 Task: For heading Arial Rounded MT Bold with Underline.  font size for heading26,  'Change the font style of data to'Browallia New.  and font size to 18,  Change the alignment of both headline & data to Align middle & Align Text left.  In the sheet   Navigate Sales review book
Action: Mouse moved to (105, 159)
Screenshot: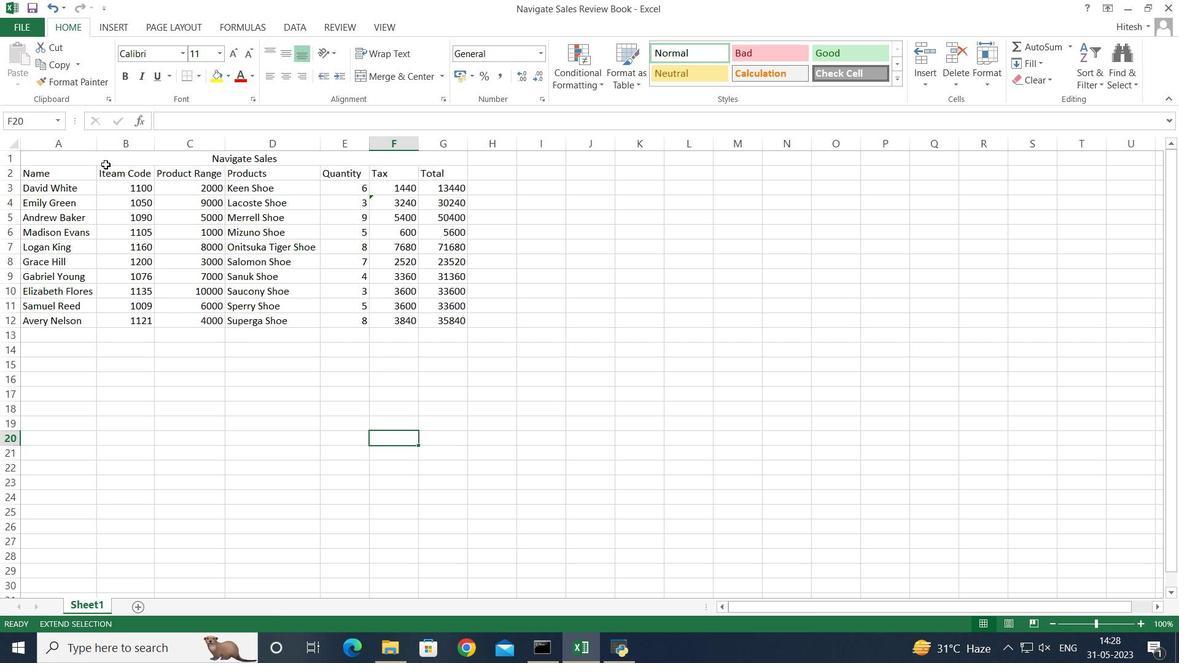 
Action: Mouse pressed left at (105, 159)
Screenshot: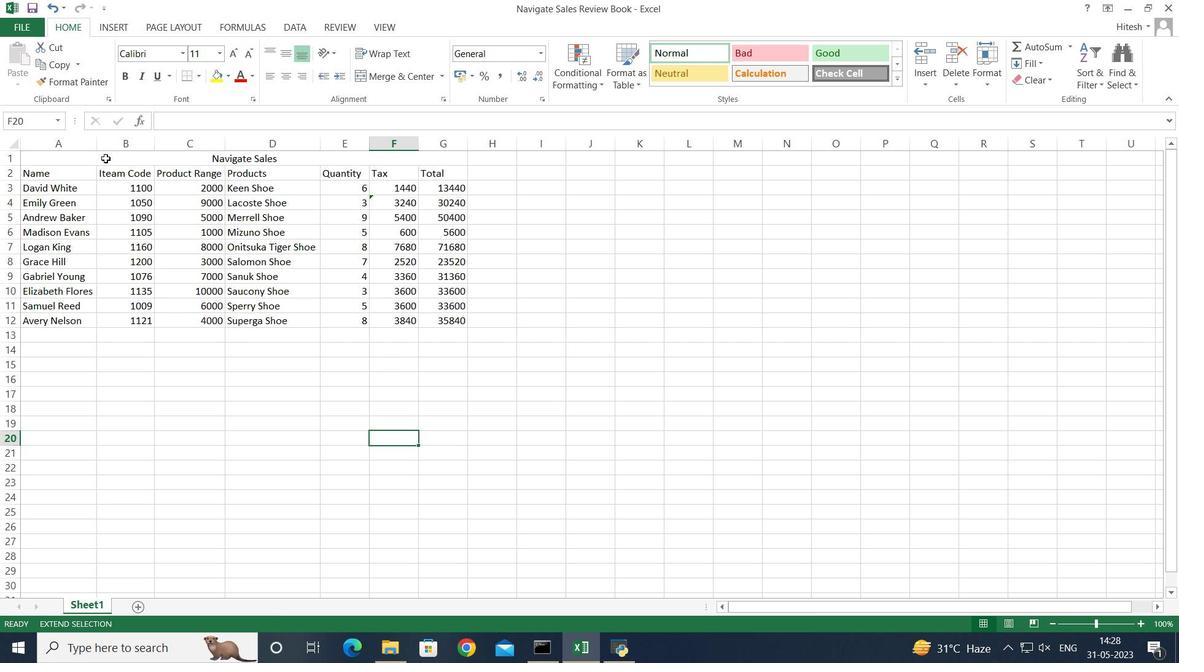 
Action: Mouse moved to (386, 441)
Screenshot: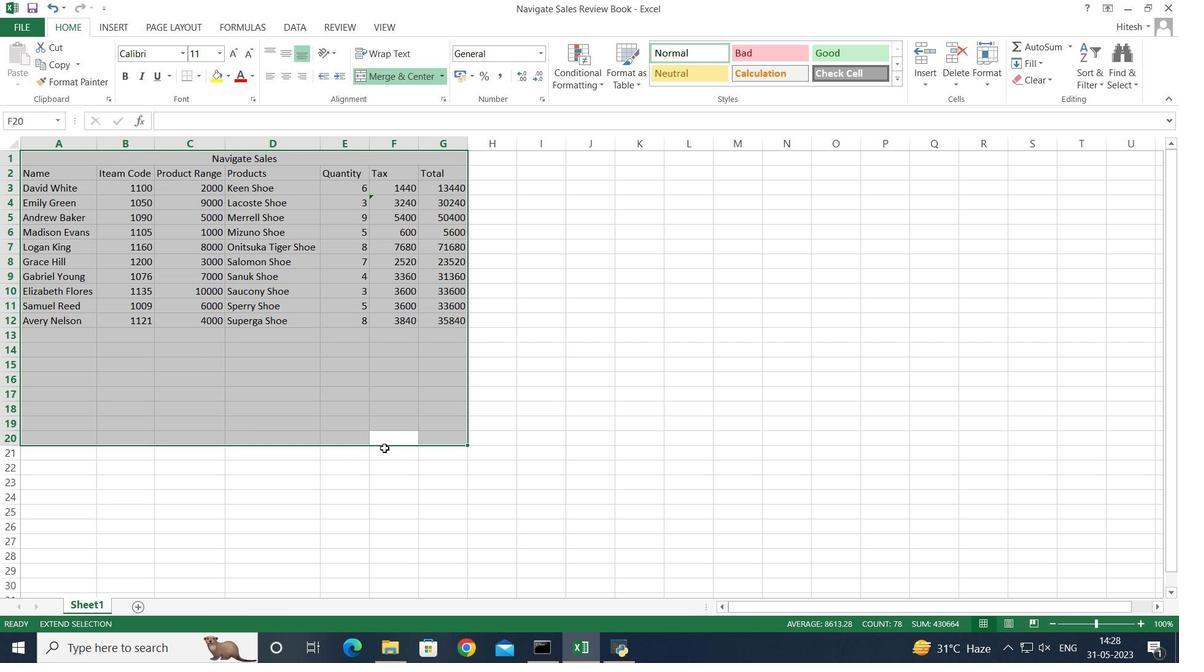 
Action: Mouse pressed left at (386, 441)
Screenshot: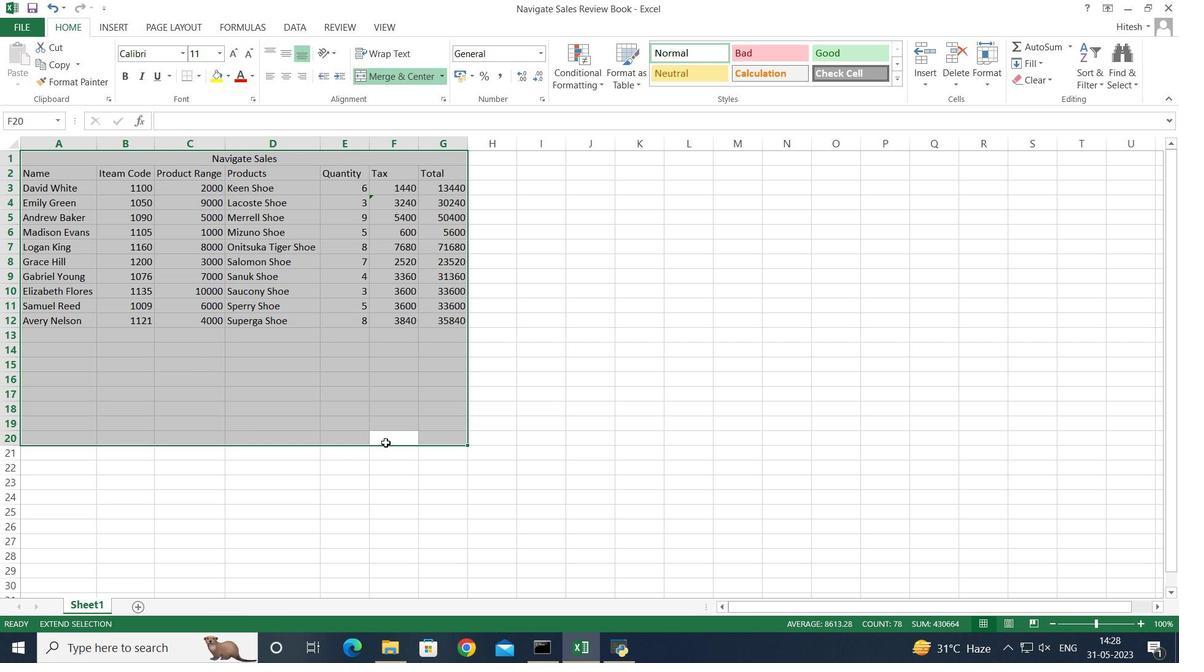 
Action: Mouse pressed left at (386, 441)
Screenshot: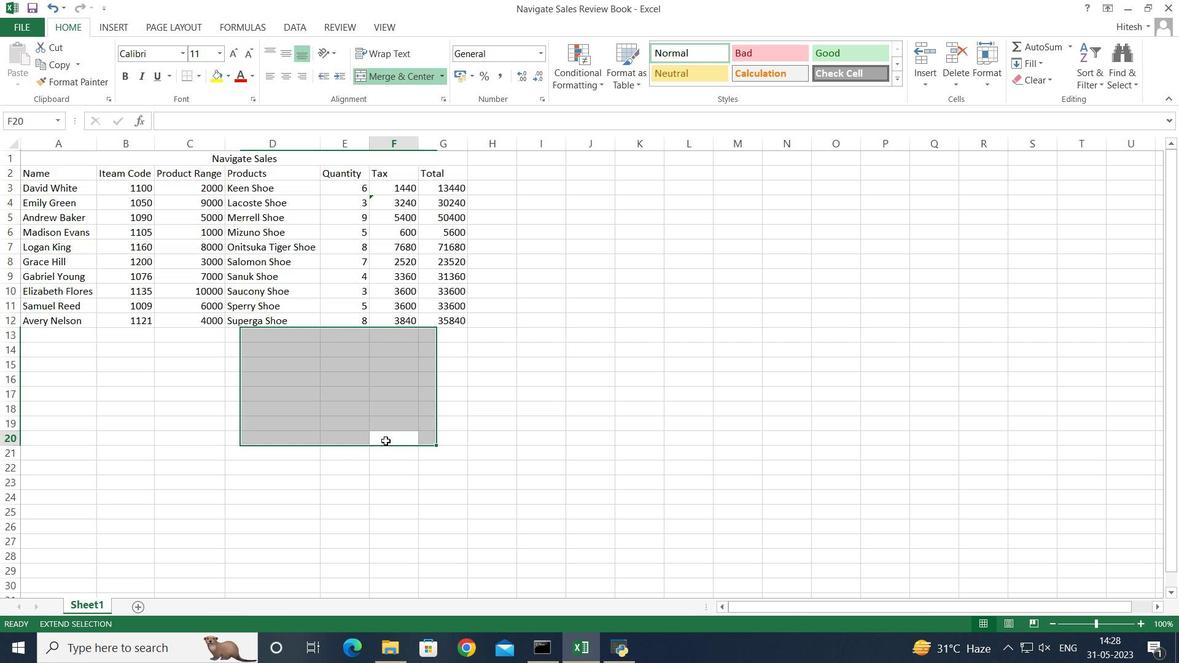
Action: Mouse moved to (386, 441)
Screenshot: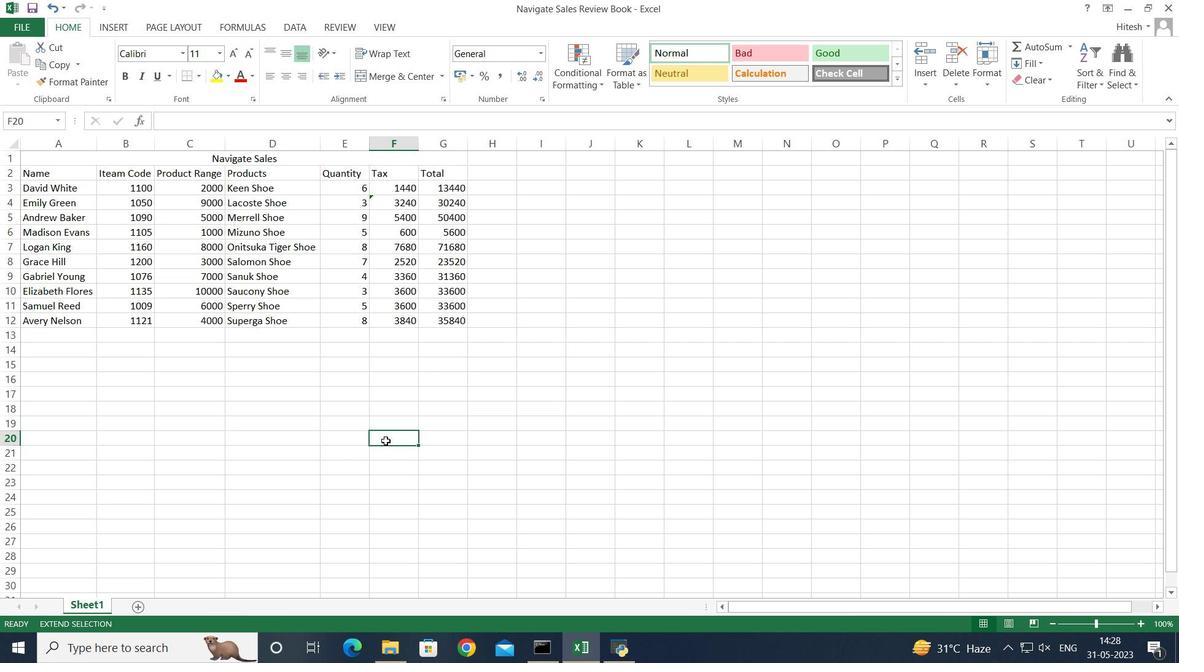
Action: Key pressed g
Screenshot: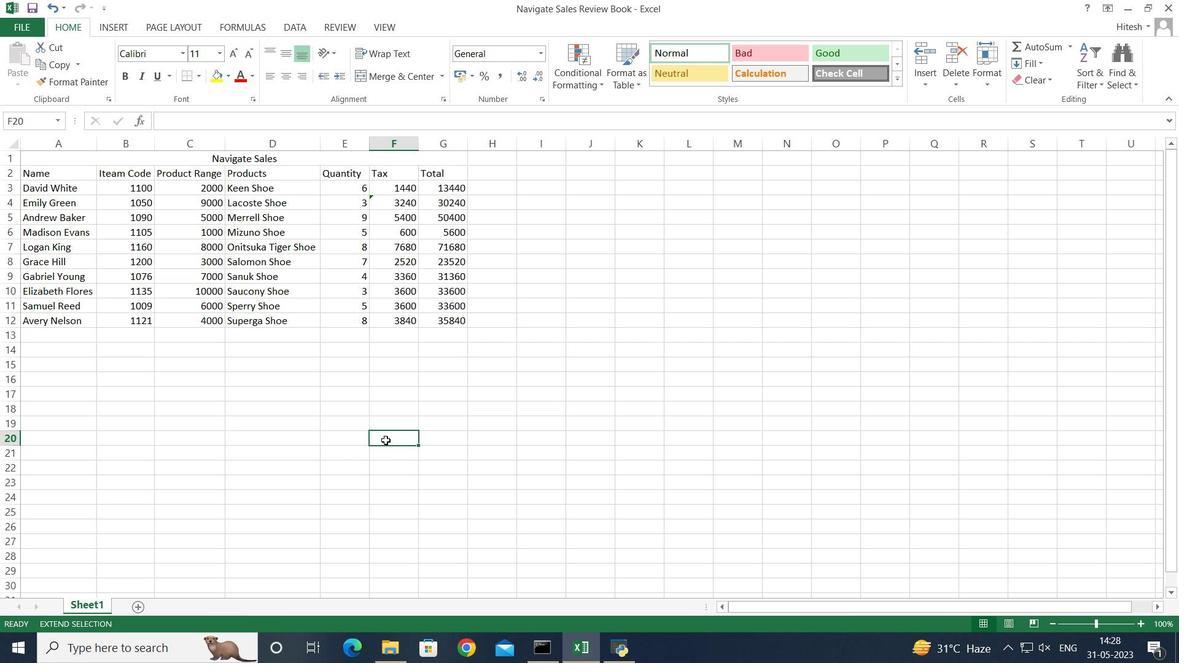 
Action: Mouse moved to (384, 441)
Screenshot: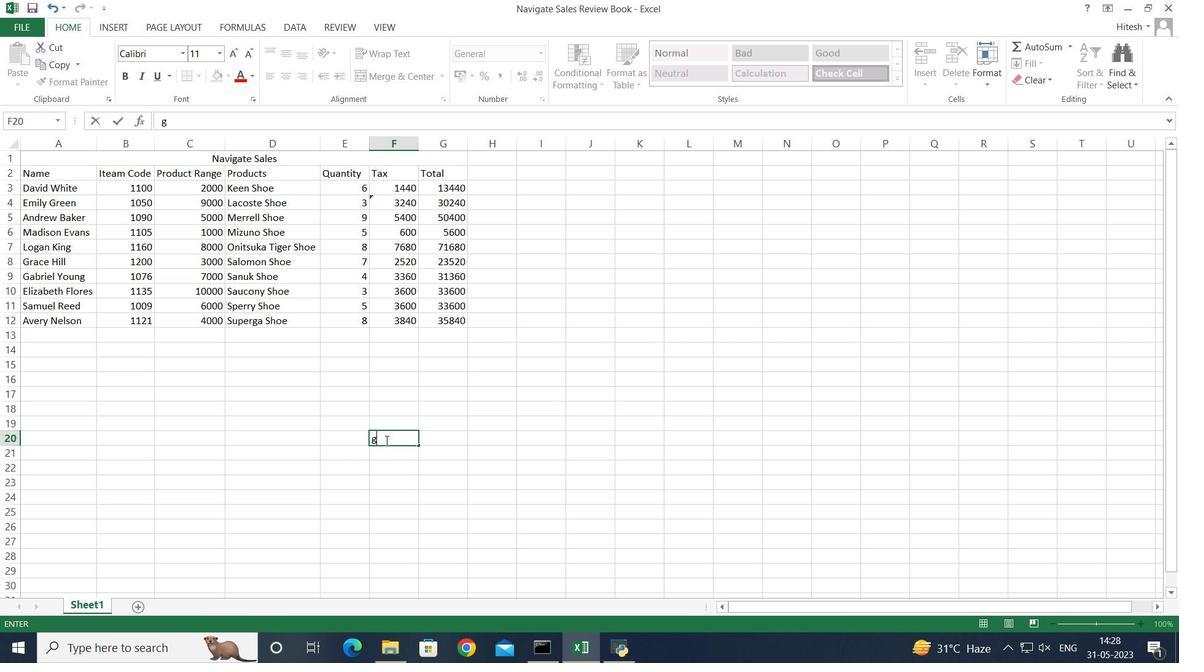 
Action: Key pressed <Key.backspace>
Screenshot: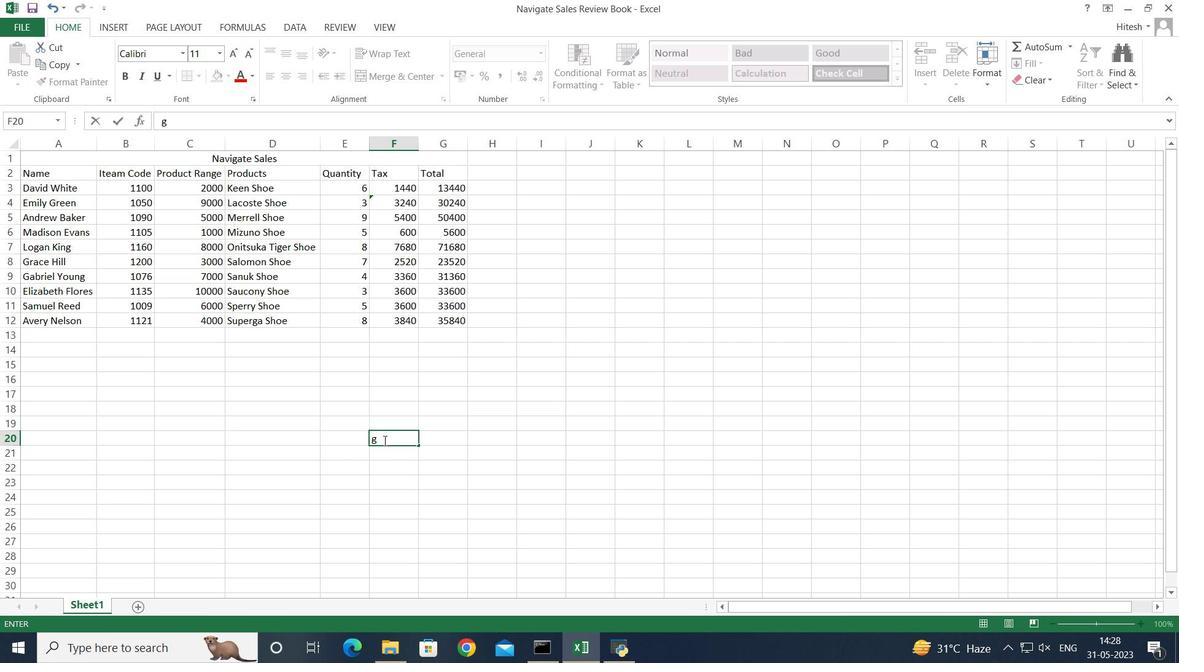 
Action: Mouse moved to (84, 159)
Screenshot: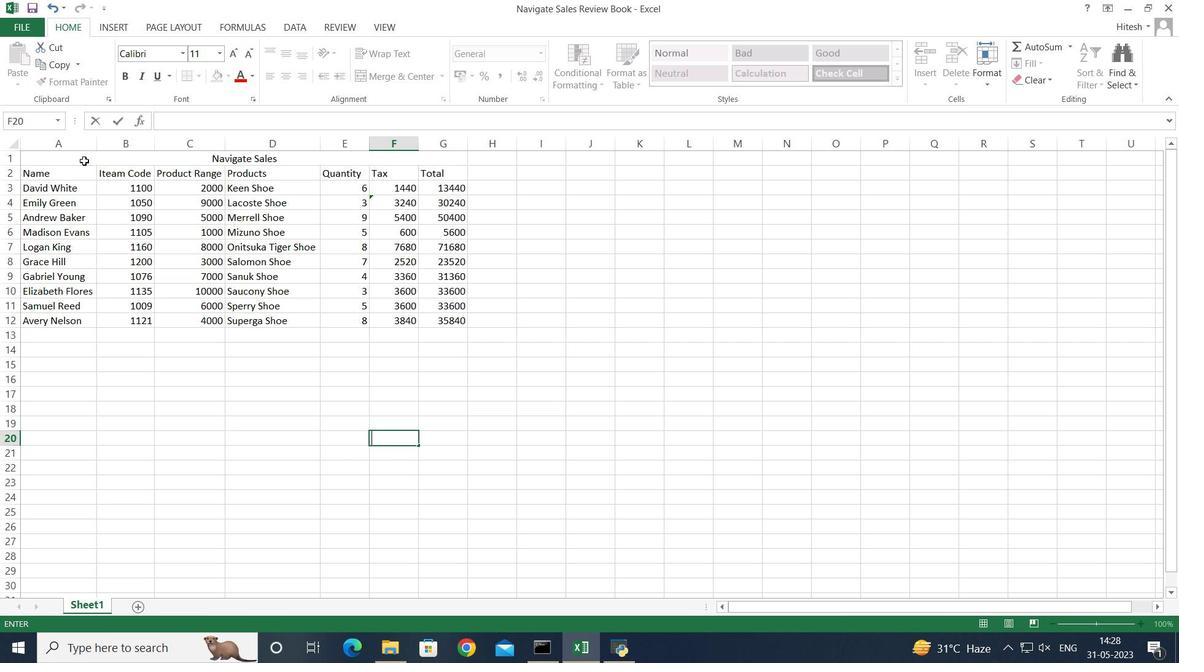 
Action: Mouse pressed left at (84, 159)
Screenshot: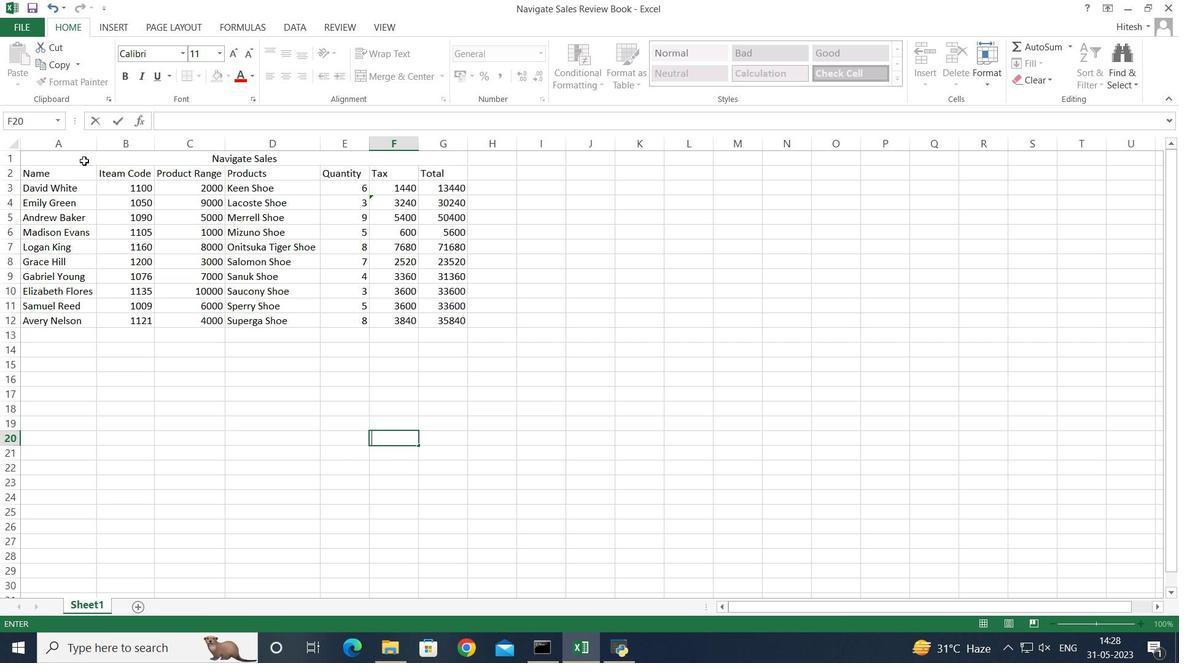 
Action: Mouse moved to (183, 53)
Screenshot: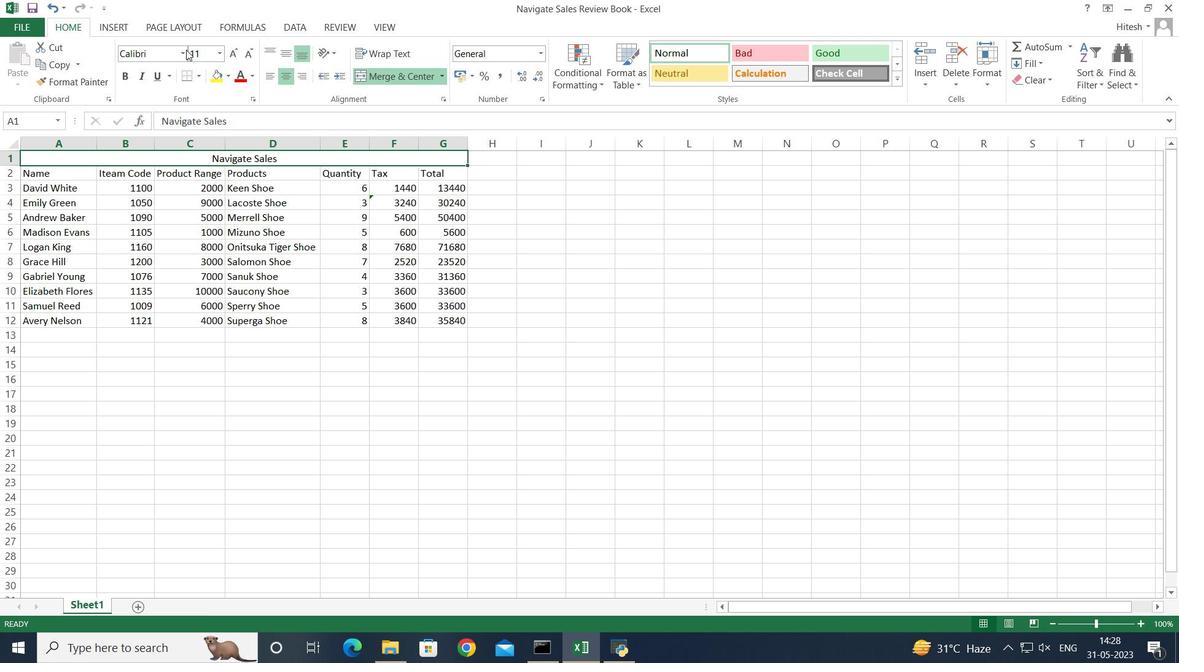 
Action: Mouse pressed left at (183, 53)
Screenshot: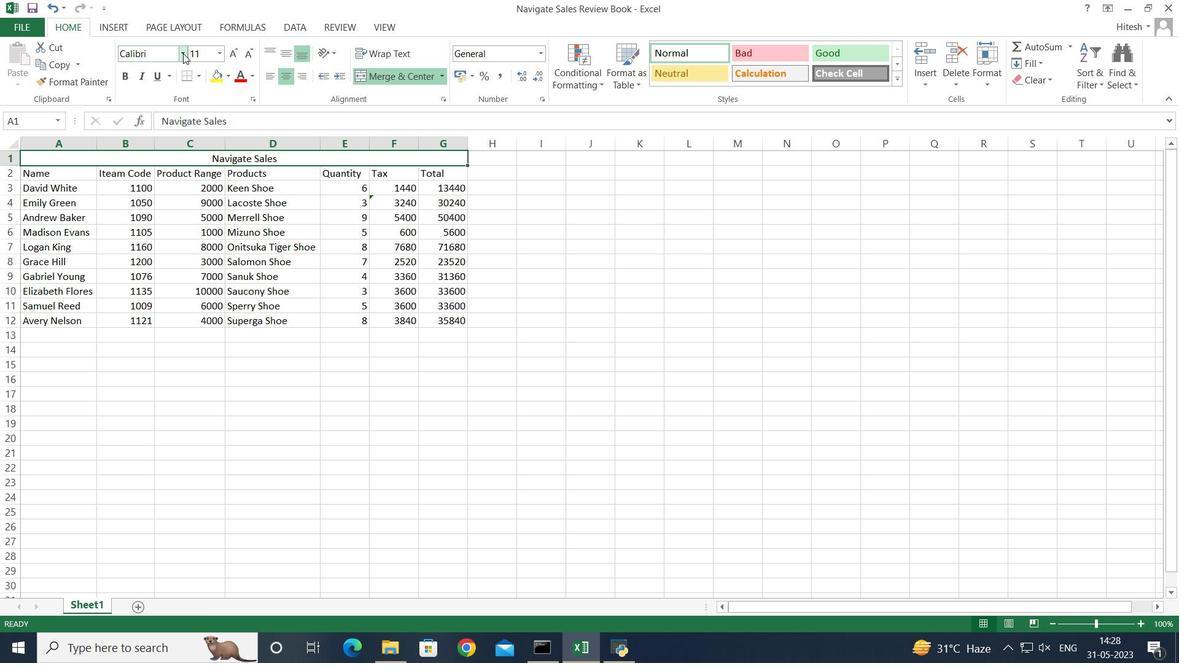 
Action: Mouse moved to (226, 228)
Screenshot: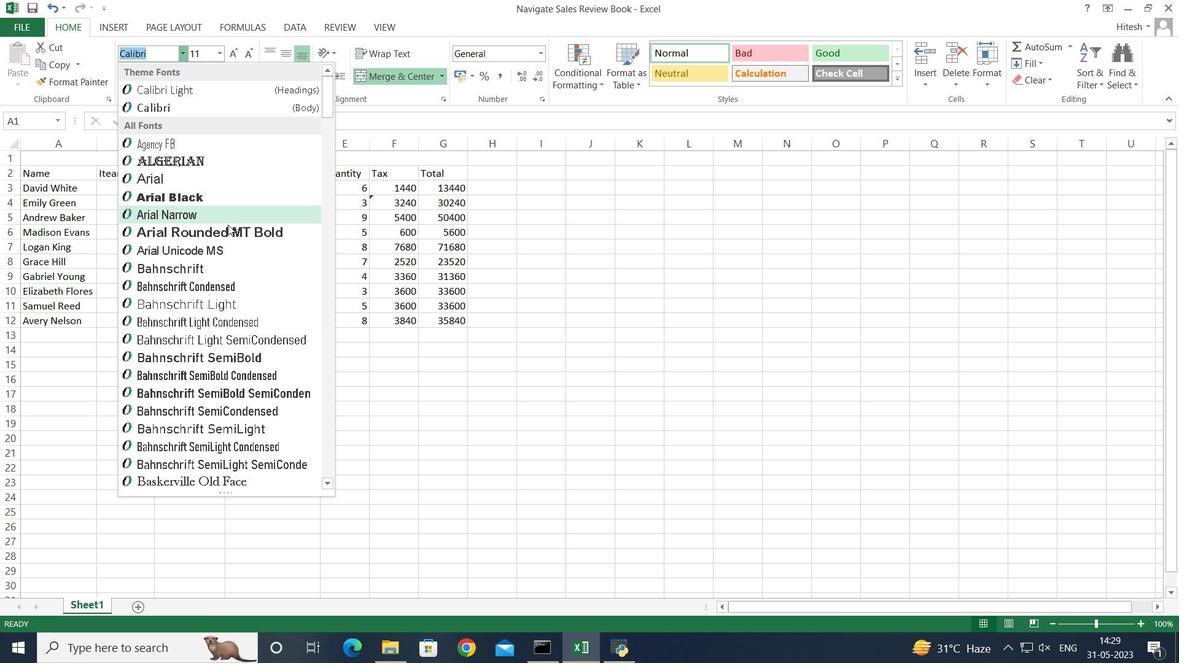 
Action: Mouse pressed left at (226, 228)
Screenshot: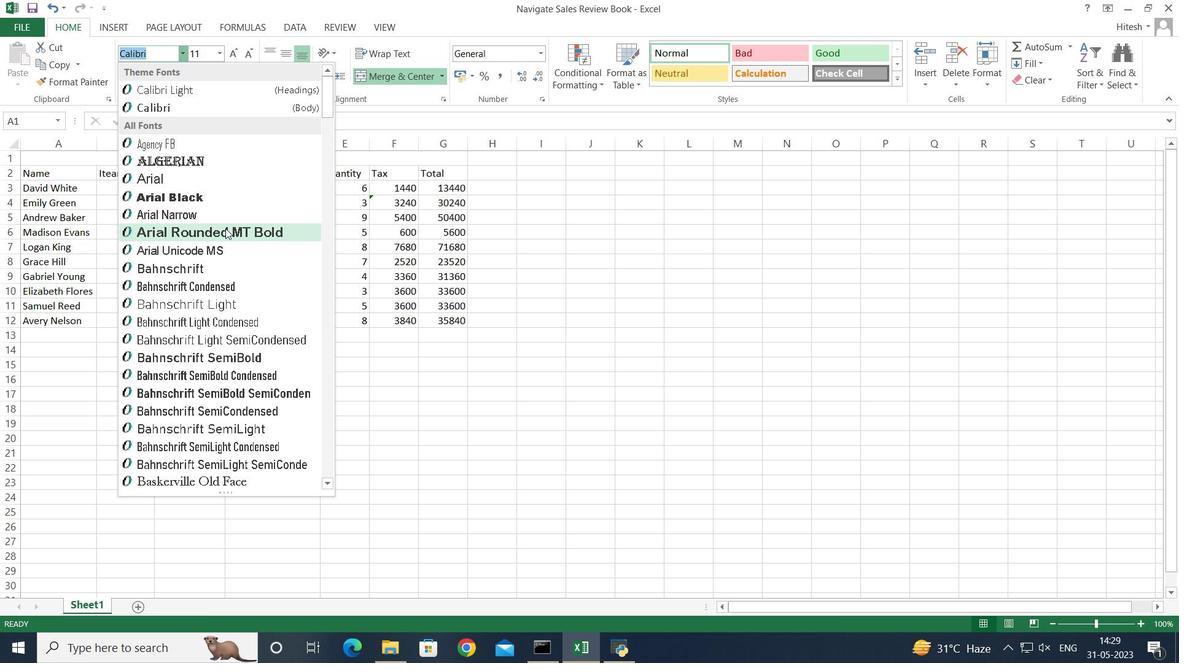 
Action: Mouse moved to (154, 76)
Screenshot: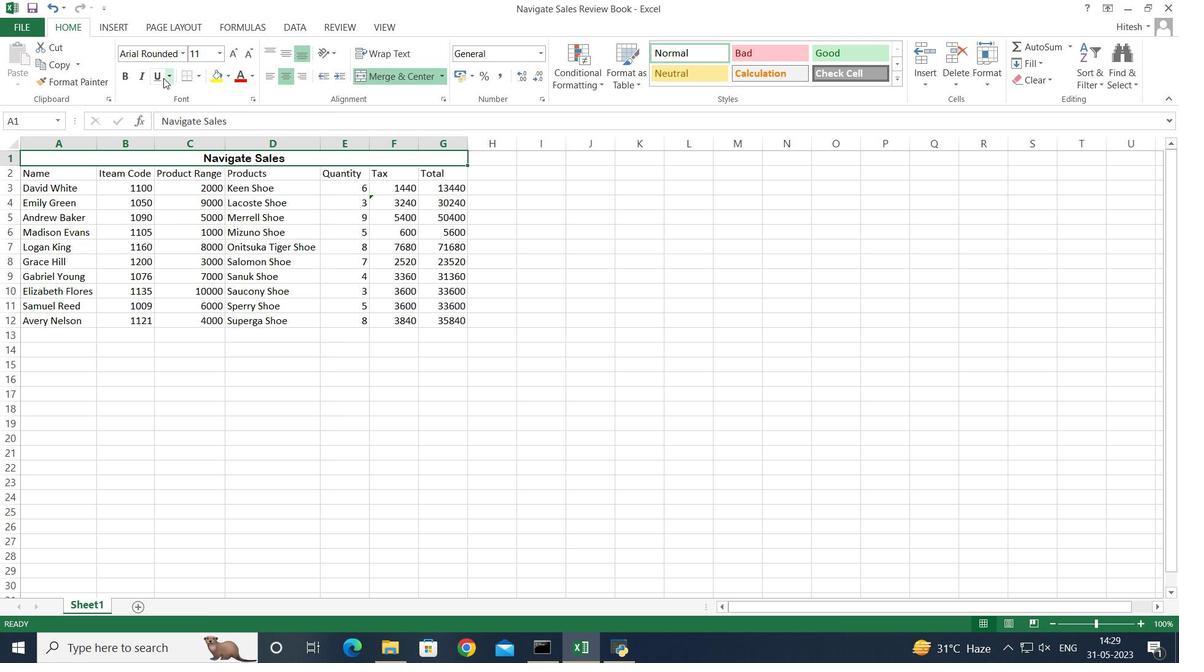 
Action: Mouse pressed left at (154, 76)
Screenshot: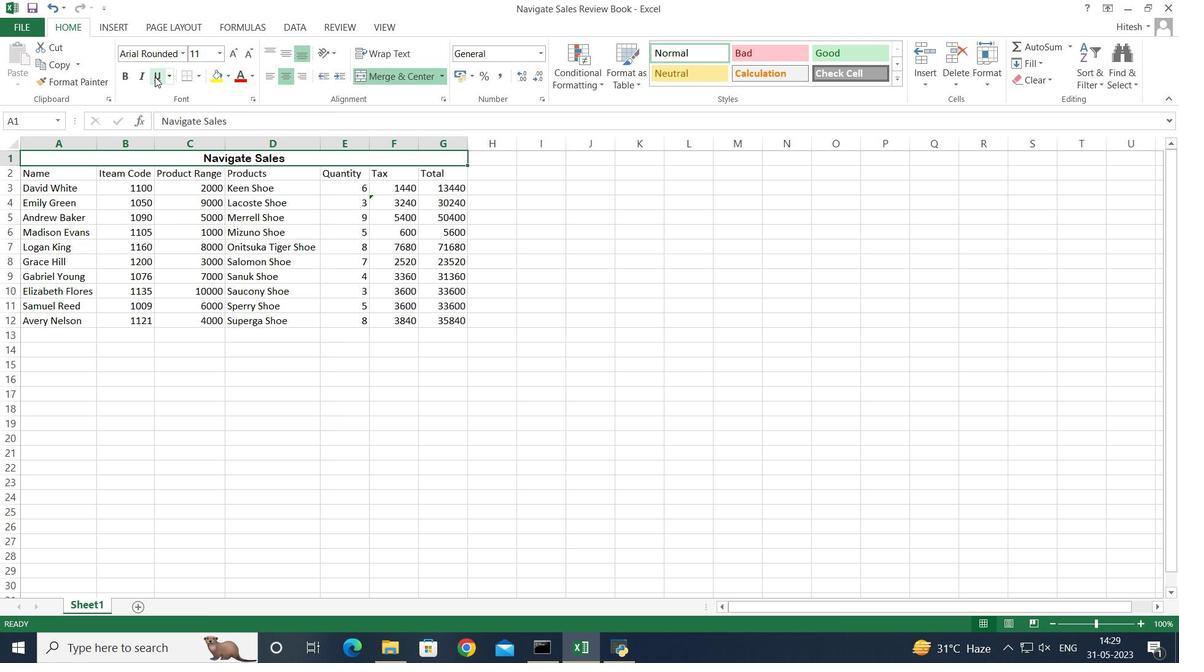 
Action: Mouse moved to (220, 53)
Screenshot: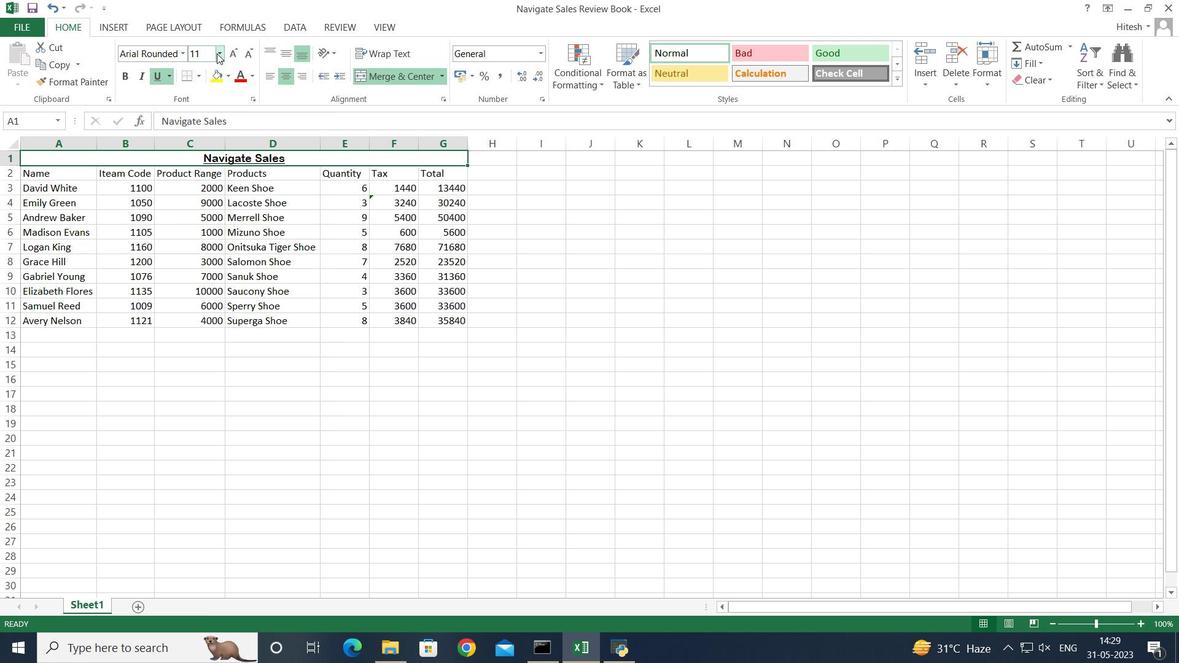 
Action: Mouse pressed left at (220, 53)
Screenshot: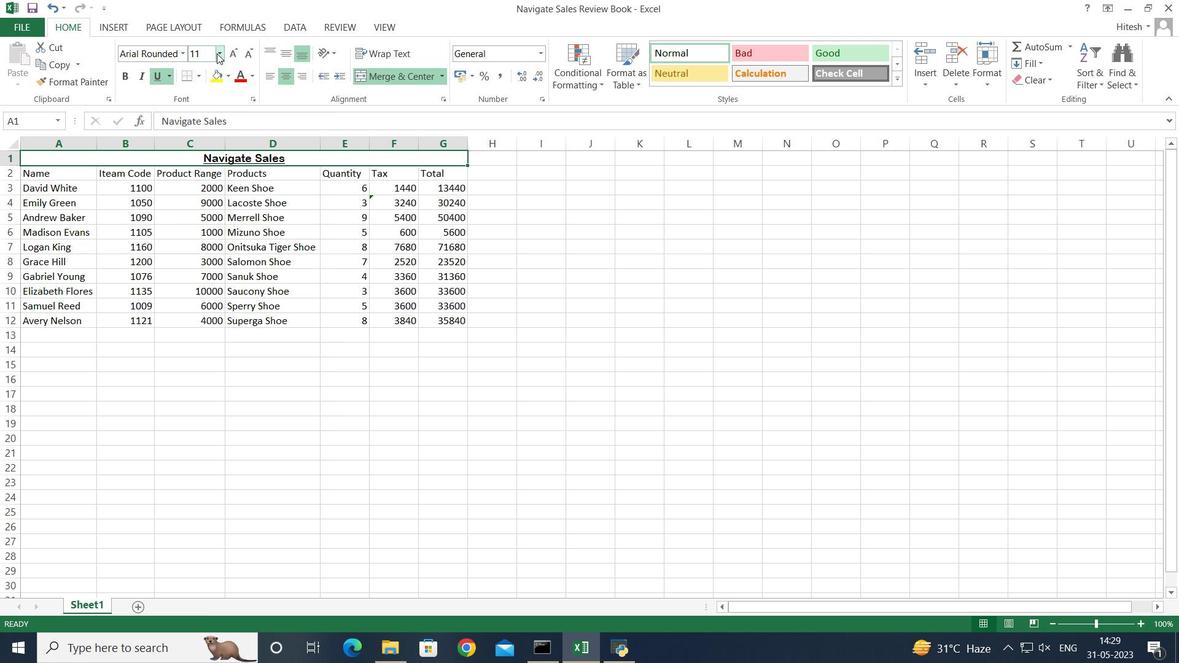 
Action: Mouse moved to (198, 228)
Screenshot: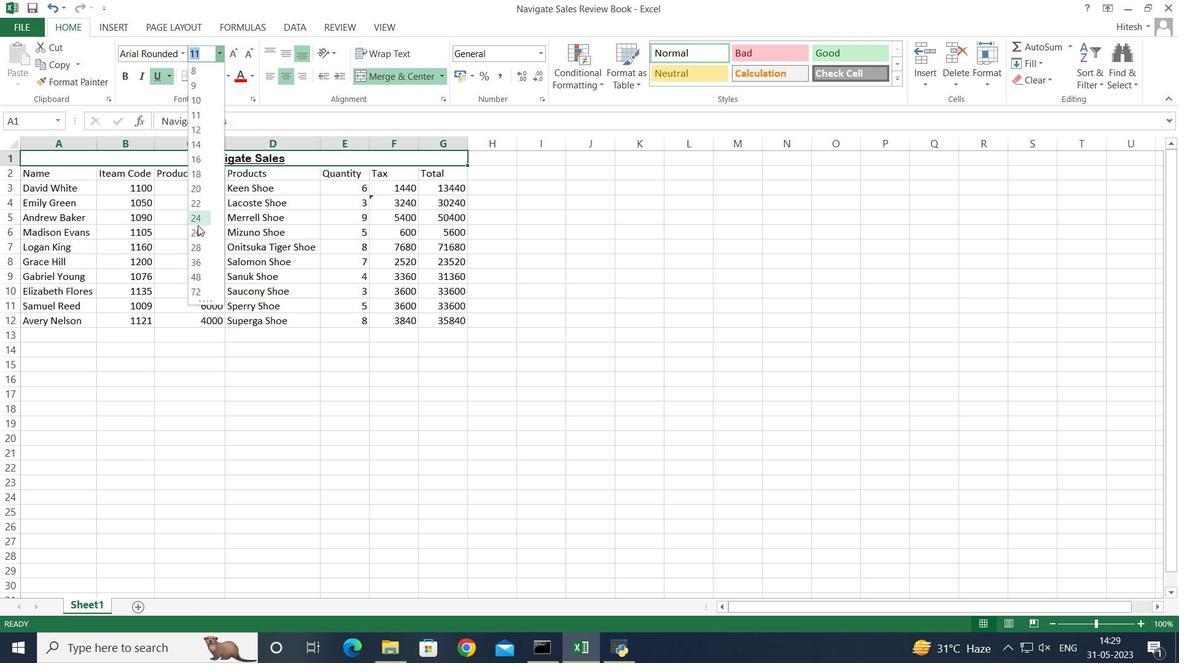 
Action: Mouse pressed left at (198, 228)
Screenshot: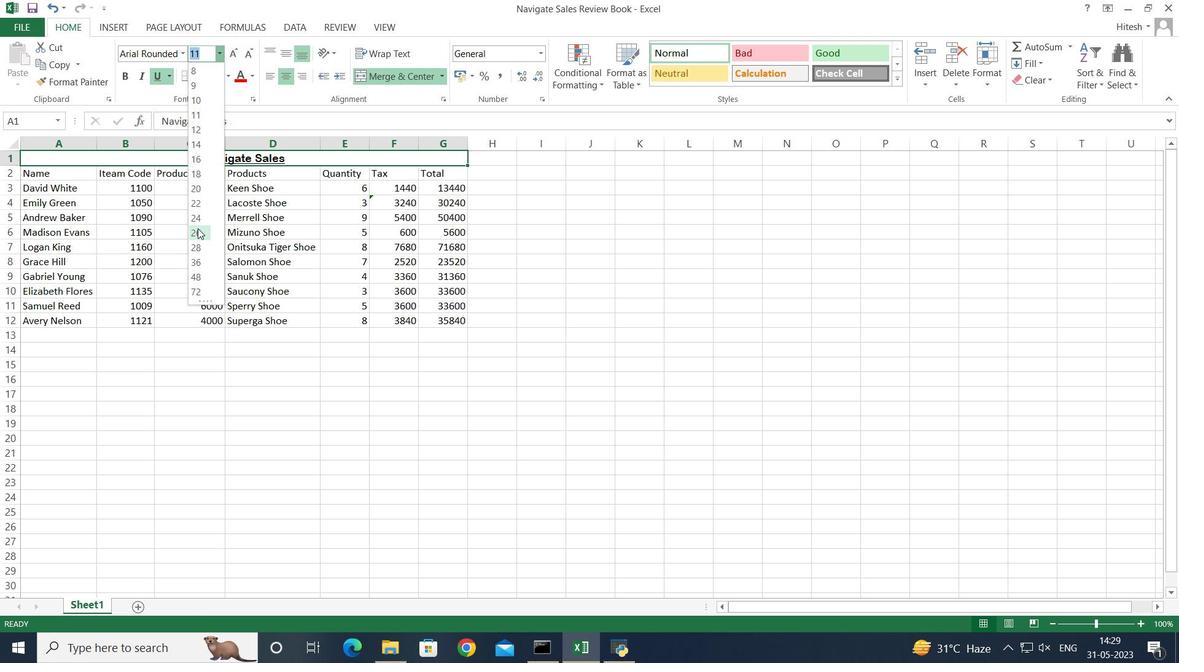 
Action: Mouse moved to (159, 394)
Screenshot: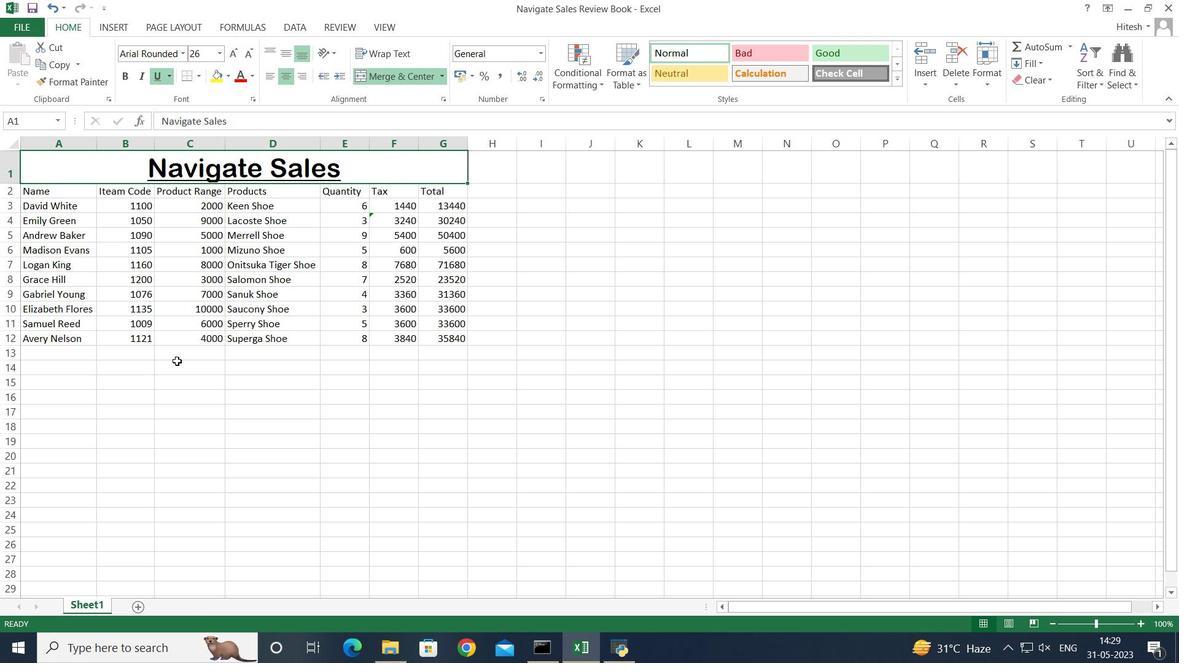 
Action: Mouse pressed left at (159, 394)
Screenshot: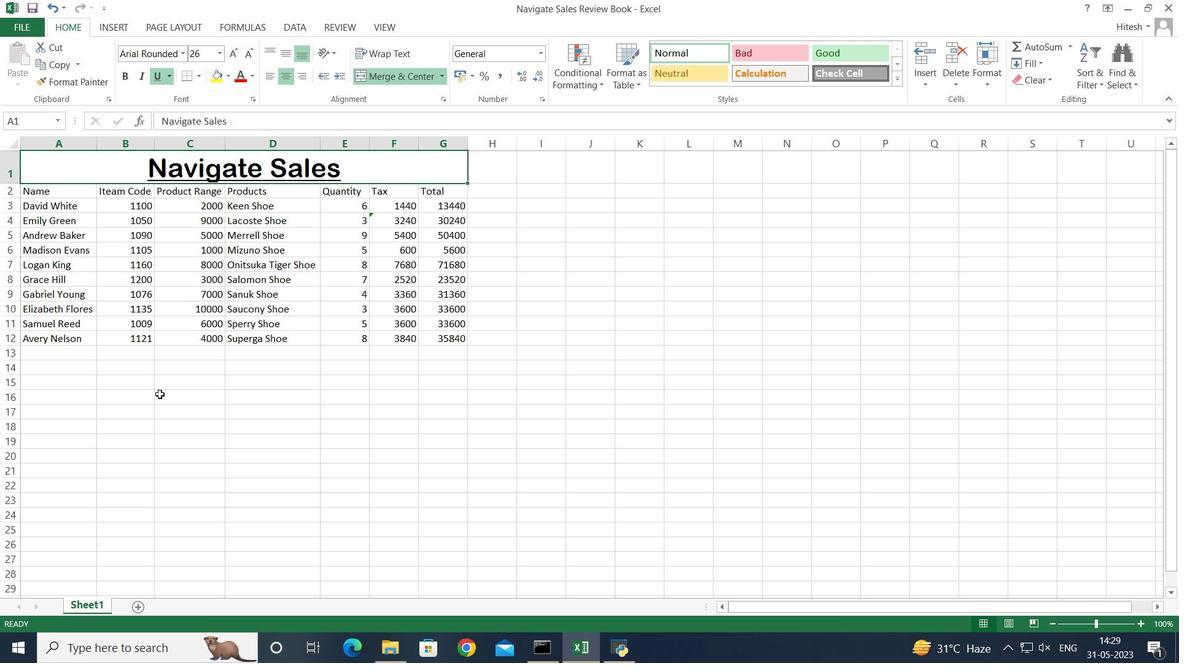 
Action: Mouse moved to (63, 191)
Screenshot: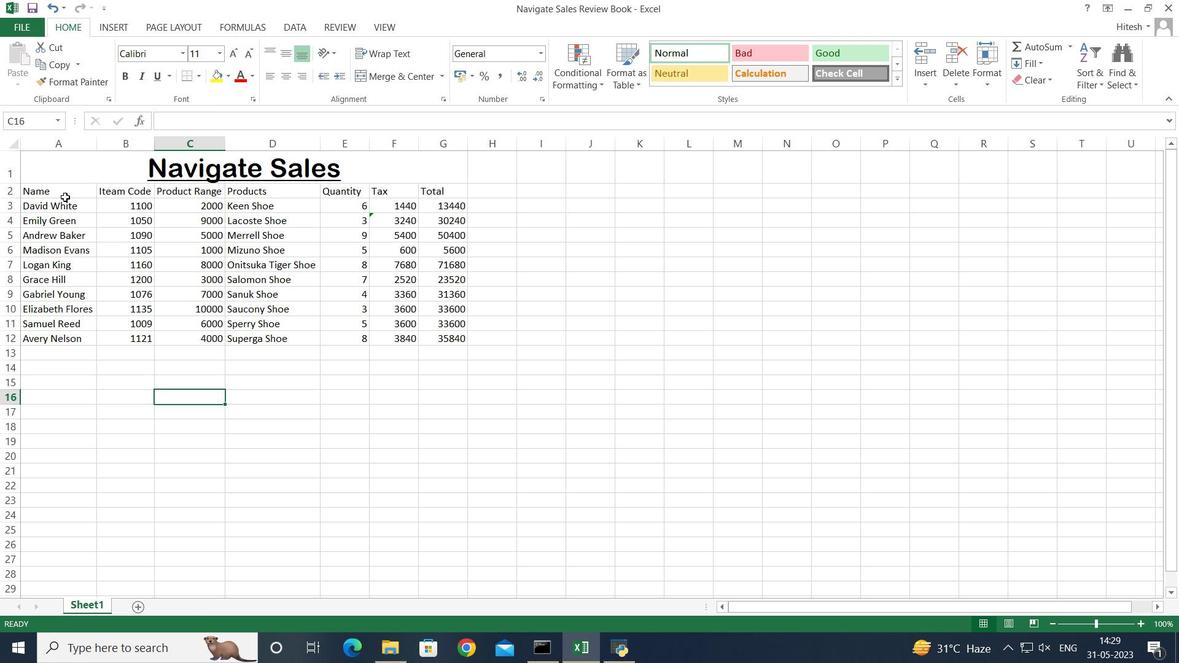 
Action: Mouse pressed left at (63, 191)
Screenshot: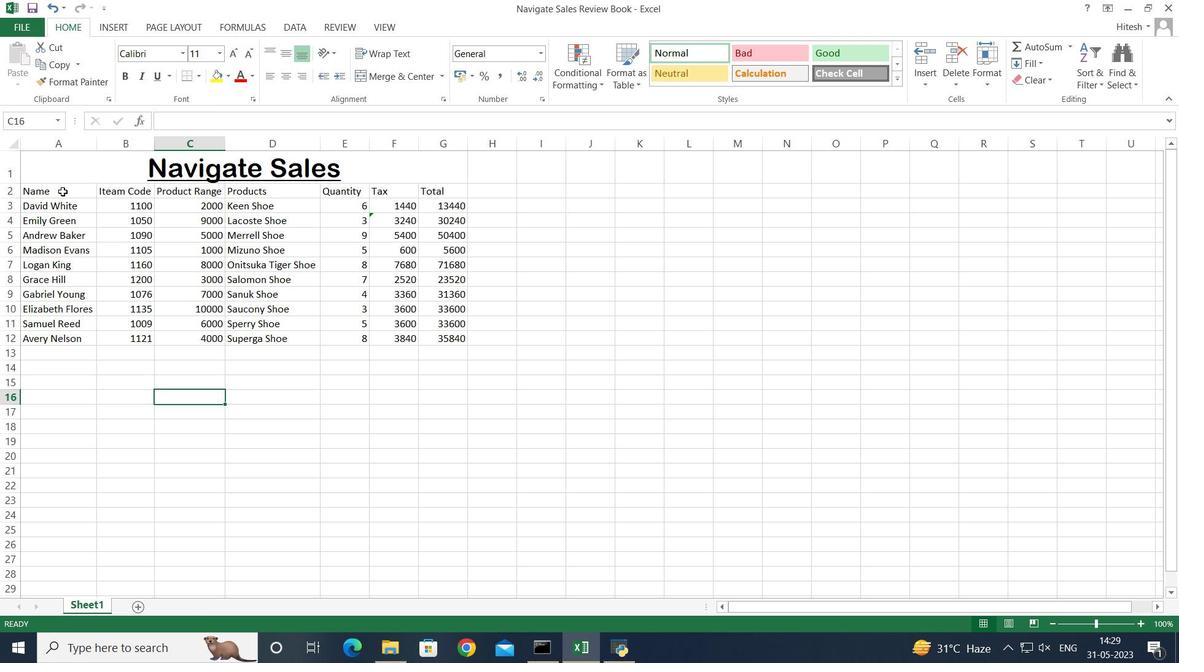 
Action: Key pressed <Key.shift><Key.right><Key.right><Key.right><Key.right><Key.right><Key.right><Key.down><Key.down><Key.down><Key.down><Key.down><Key.down><Key.down><Key.down><Key.down><Key.down>
Screenshot: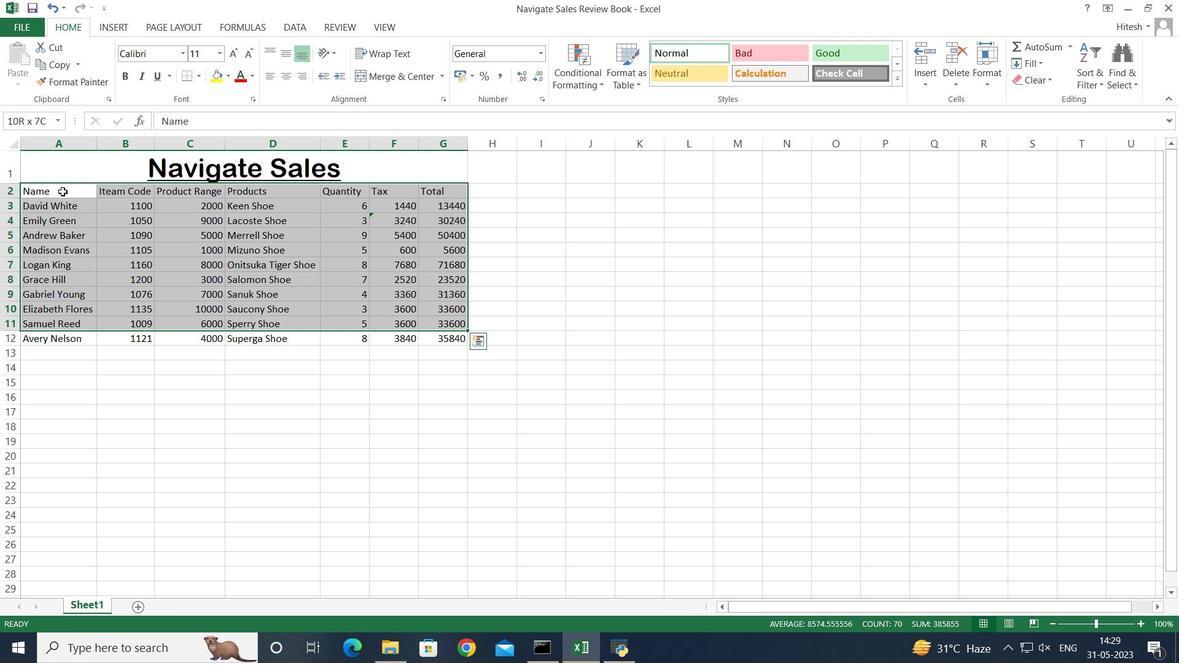 
Action: Mouse moved to (178, 52)
Screenshot: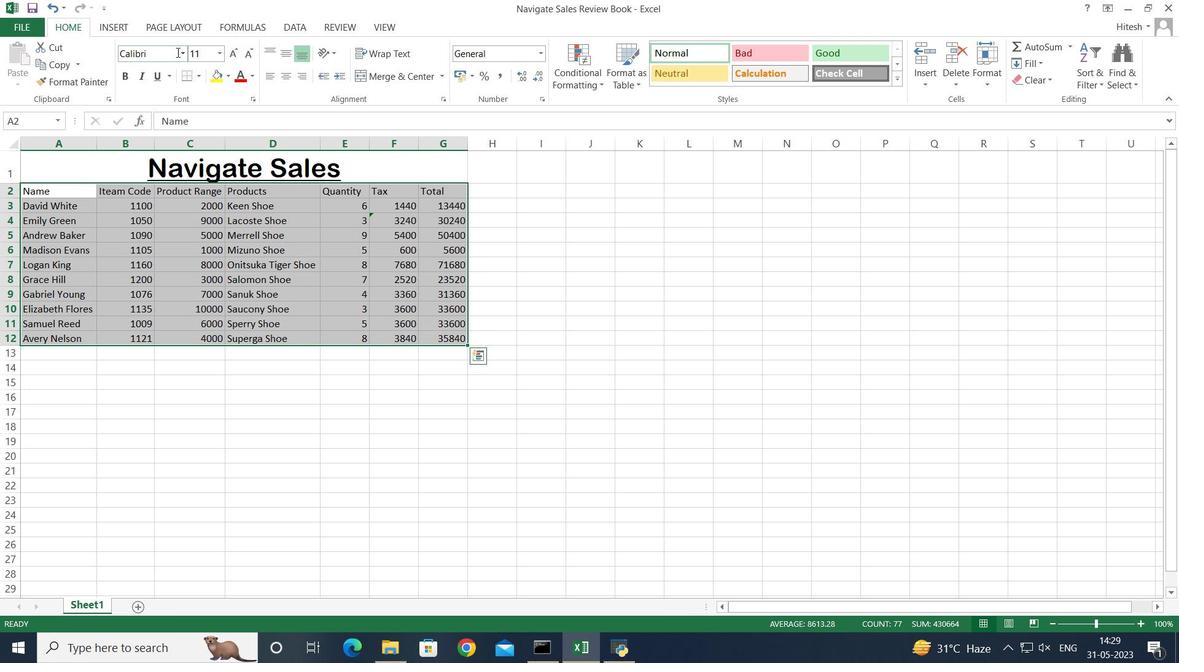 
Action: Mouse pressed left at (178, 52)
Screenshot: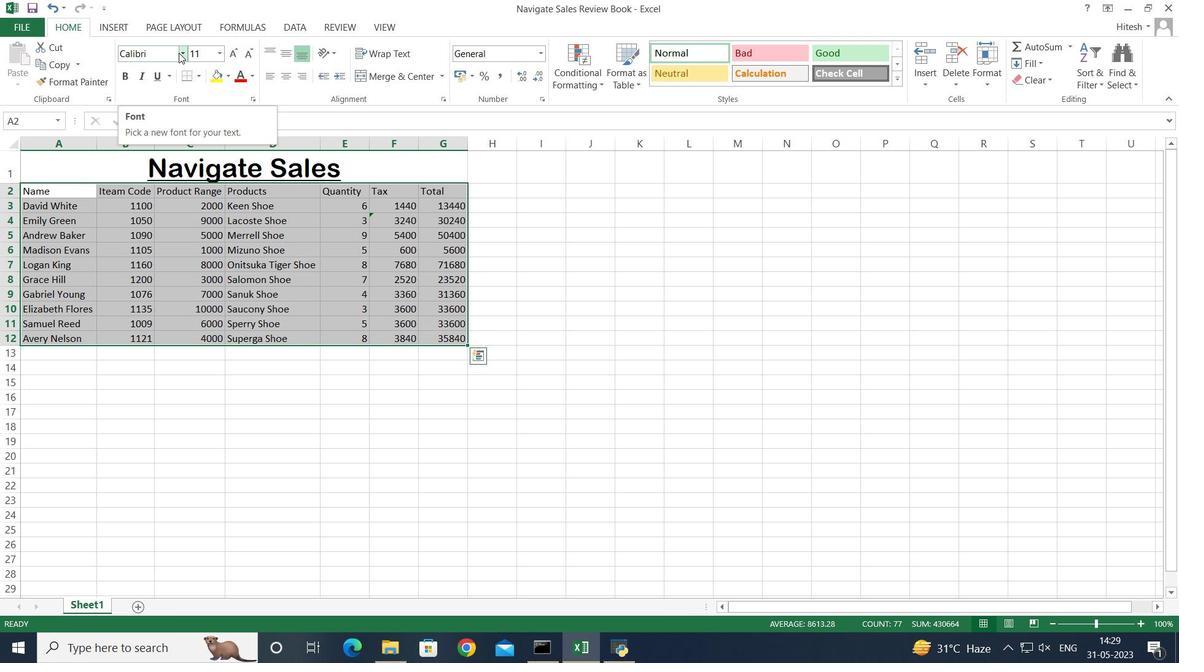 
Action: Mouse moved to (231, 344)
Screenshot: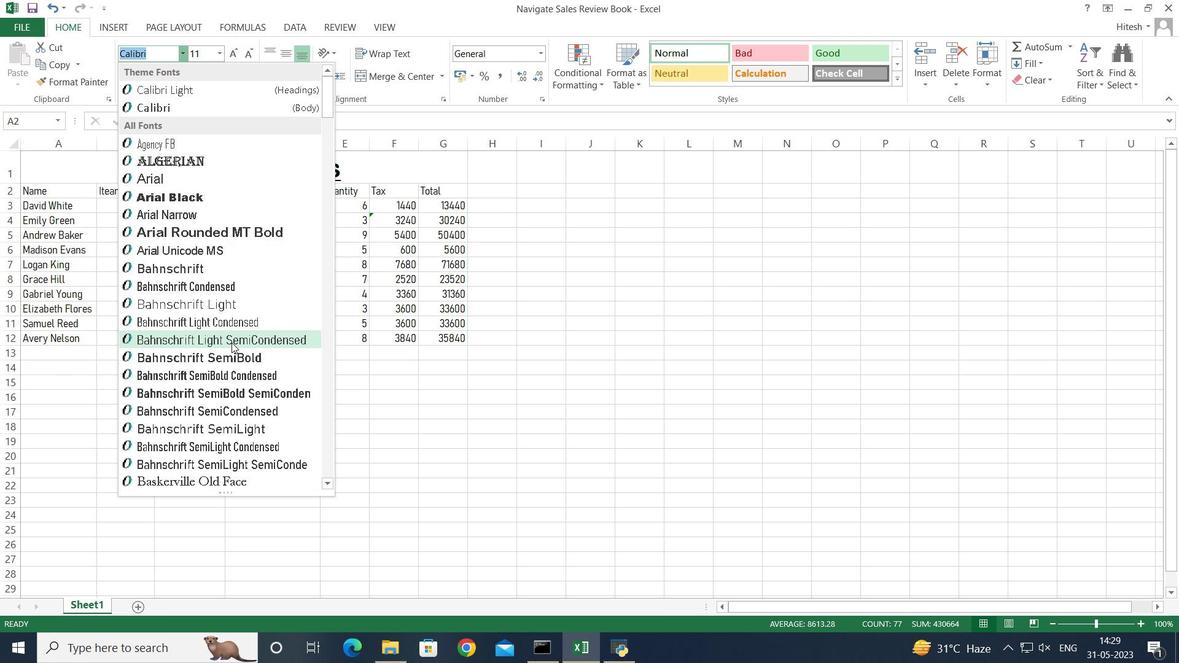
Action: Mouse scrolled (231, 343) with delta (0, 0)
Screenshot: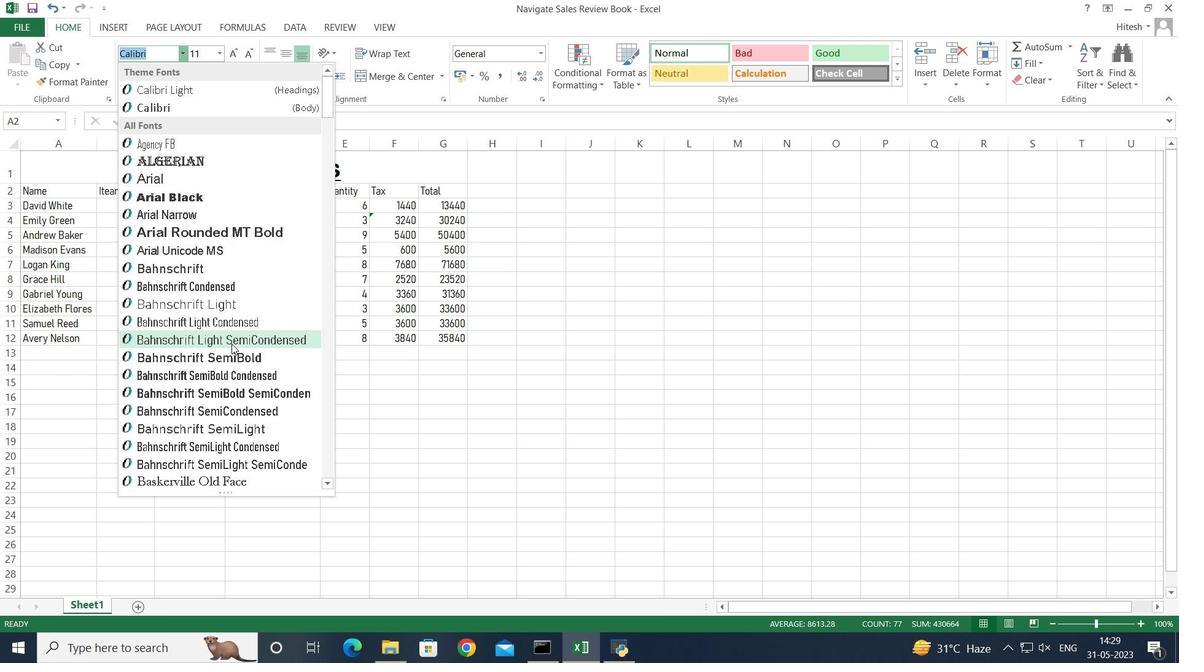 
Action: Mouse scrolled (231, 343) with delta (0, 0)
Screenshot: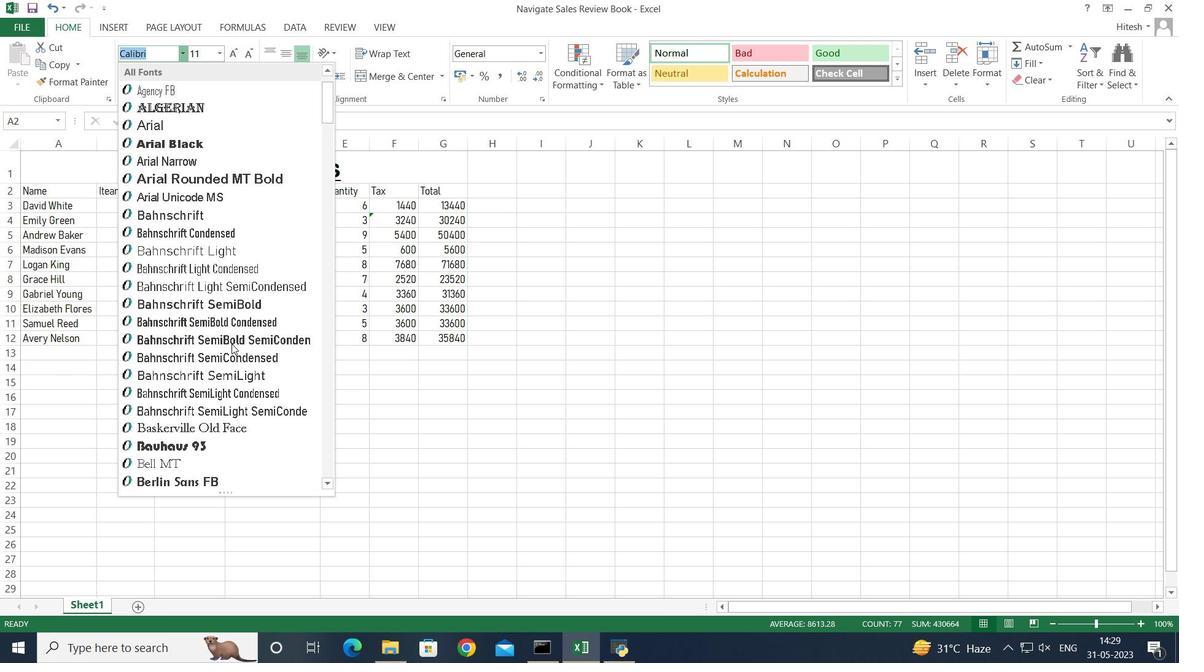 
Action: Mouse scrolled (231, 343) with delta (0, 0)
Screenshot: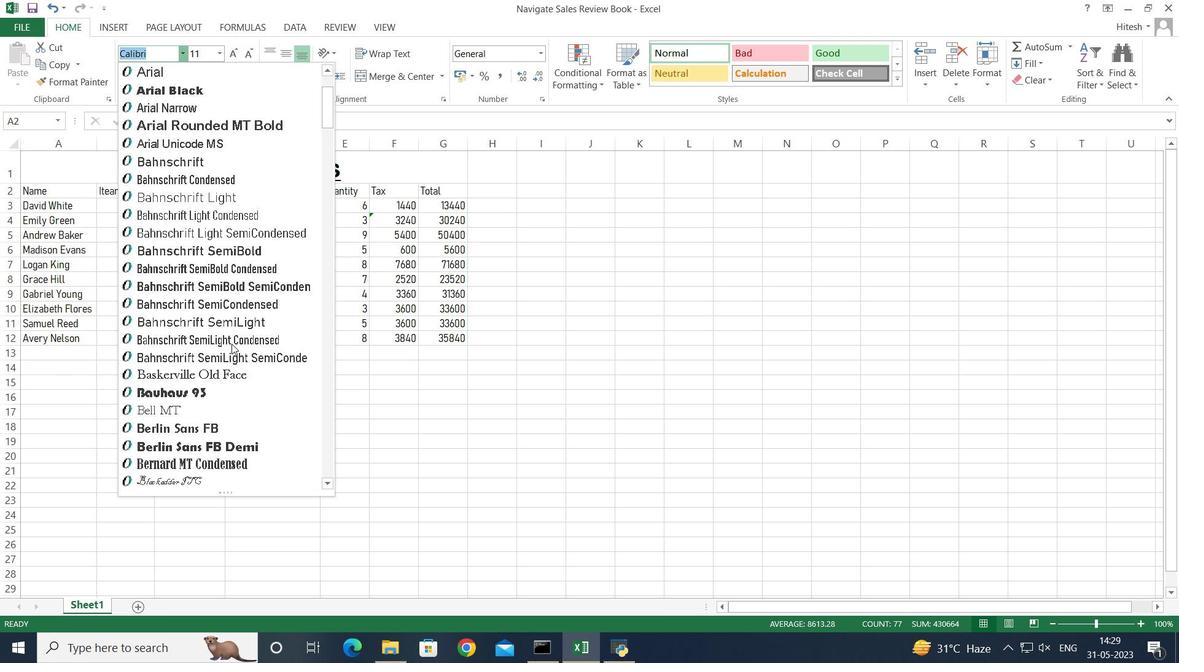 
Action: Mouse scrolled (231, 343) with delta (0, 0)
Screenshot: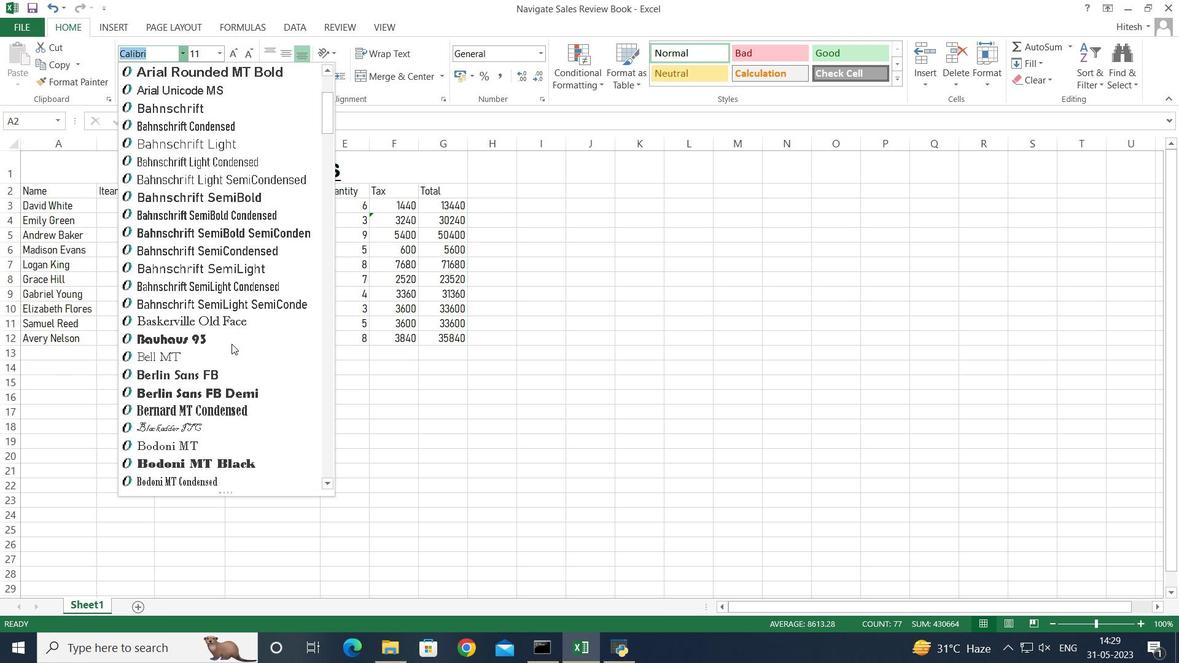 
Action: Mouse scrolled (231, 343) with delta (0, 0)
Screenshot: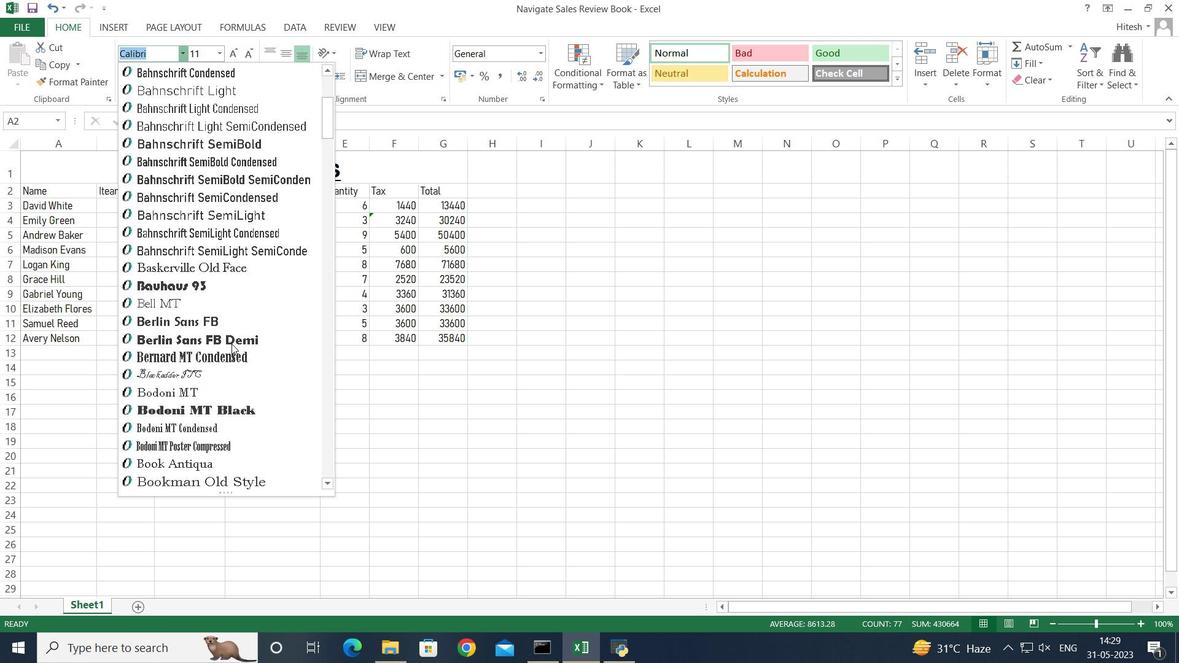 
Action: Mouse moved to (232, 344)
Screenshot: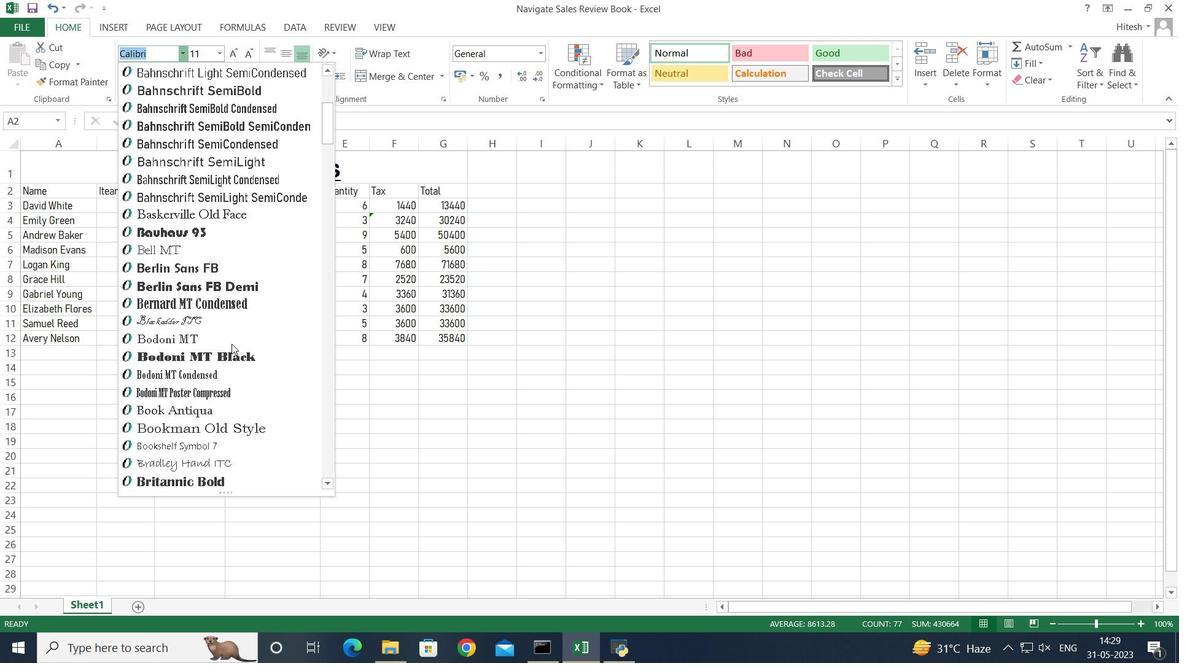 
Action: Mouse scrolled (232, 344) with delta (0, 0)
Screenshot: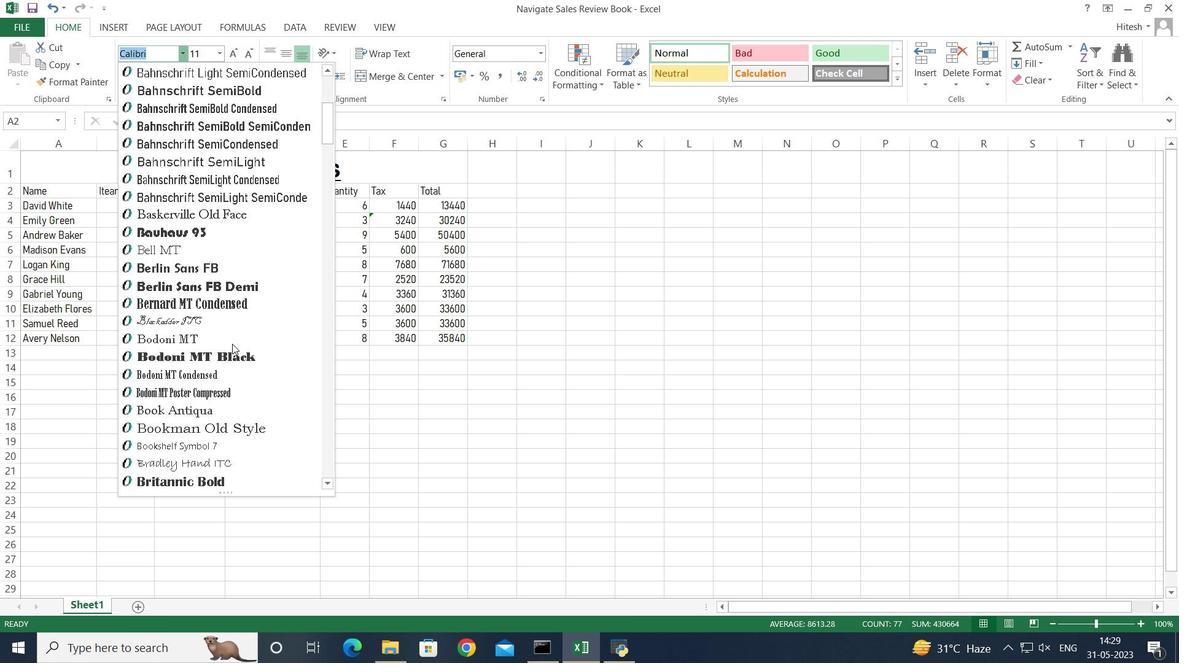 
Action: Mouse scrolled (232, 344) with delta (0, 0)
Screenshot: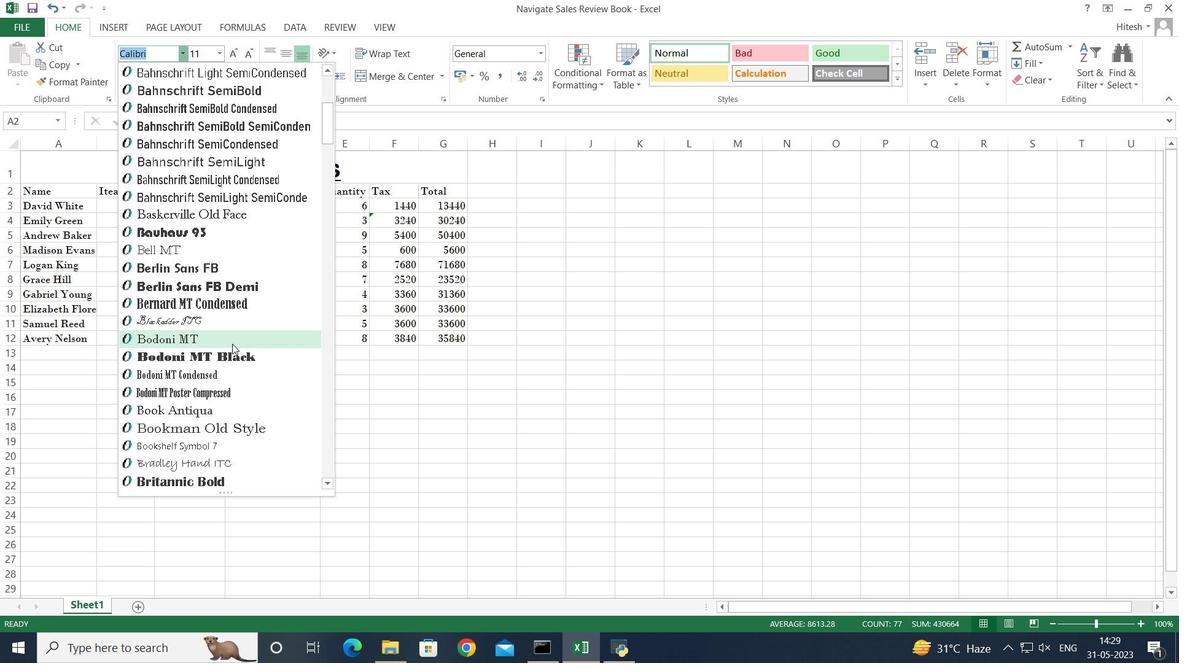 
Action: Mouse scrolled (232, 344) with delta (0, 0)
Screenshot: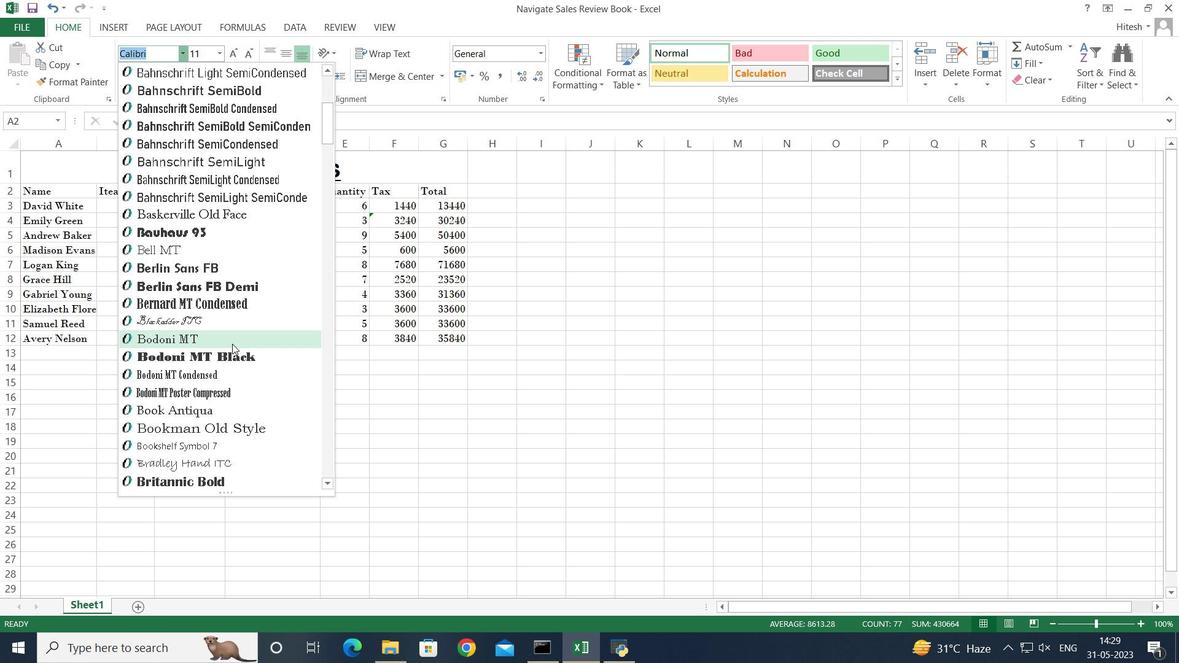 
Action: Mouse scrolled (232, 344) with delta (0, 0)
Screenshot: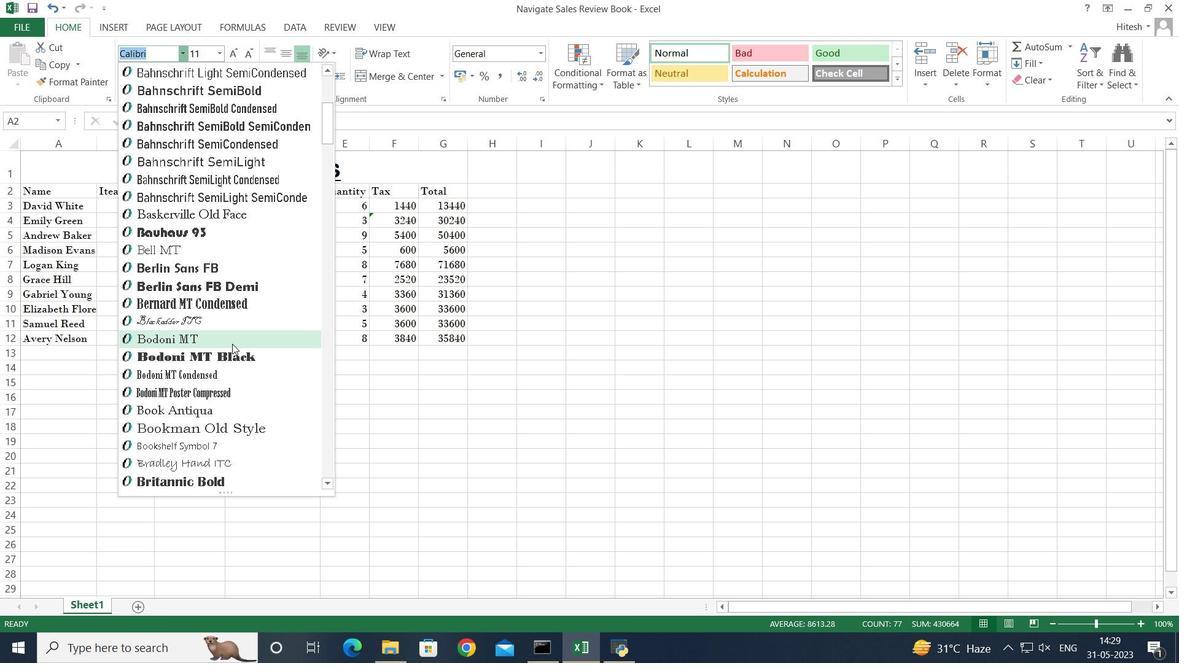 
Action: Mouse scrolled (232, 344) with delta (0, 0)
Screenshot: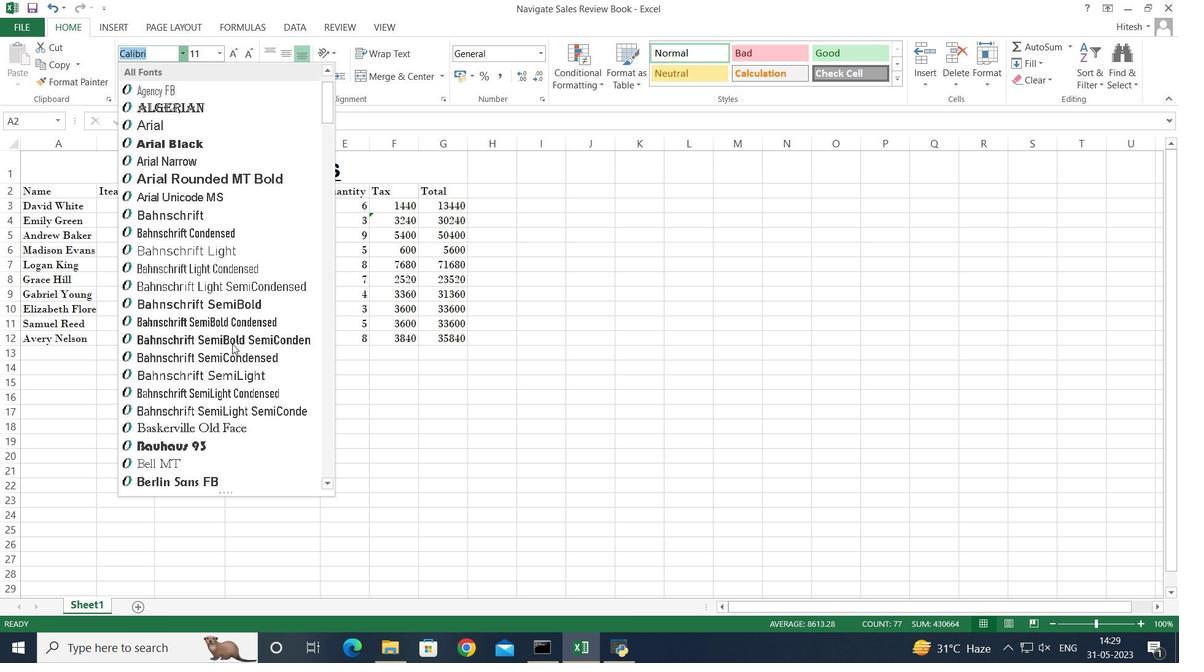 
Action: Mouse scrolled (232, 344) with delta (0, 0)
Screenshot: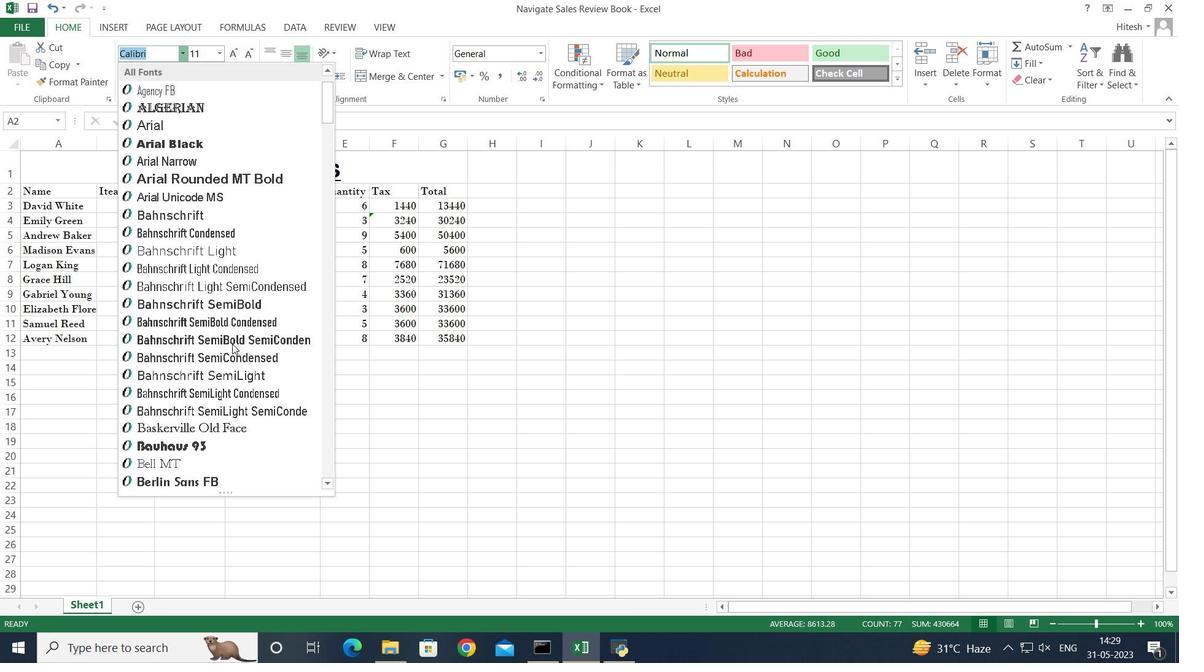 
Action: Mouse scrolled (232, 344) with delta (0, 0)
Screenshot: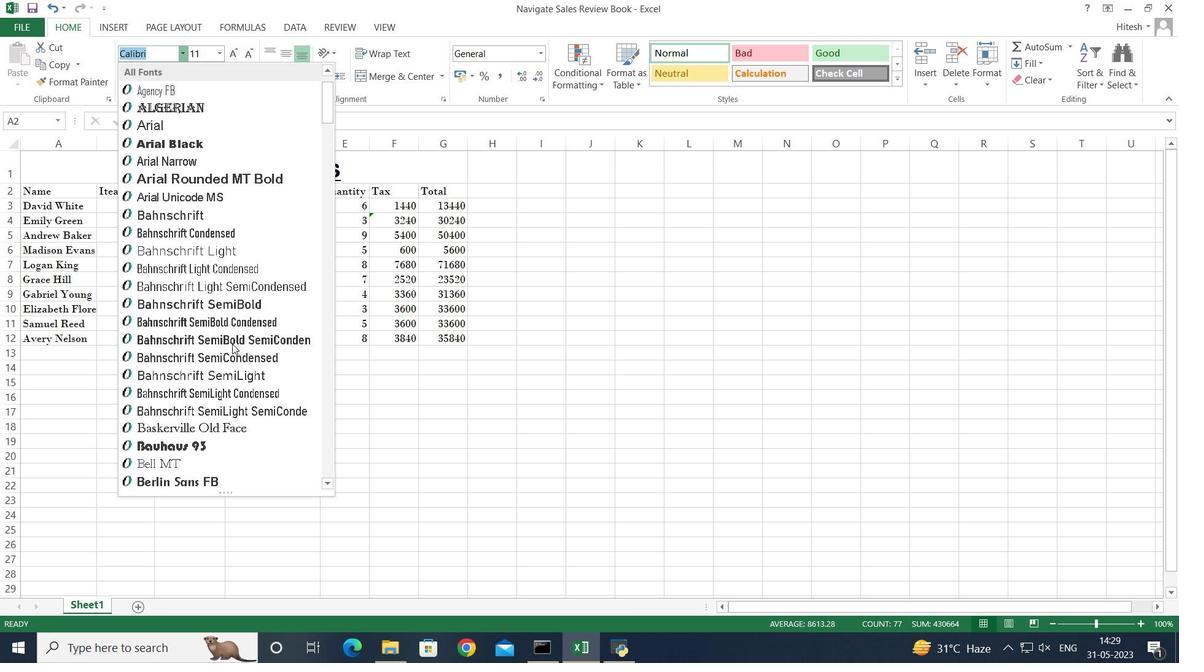 
Action: Mouse scrolled (232, 344) with delta (0, 0)
Screenshot: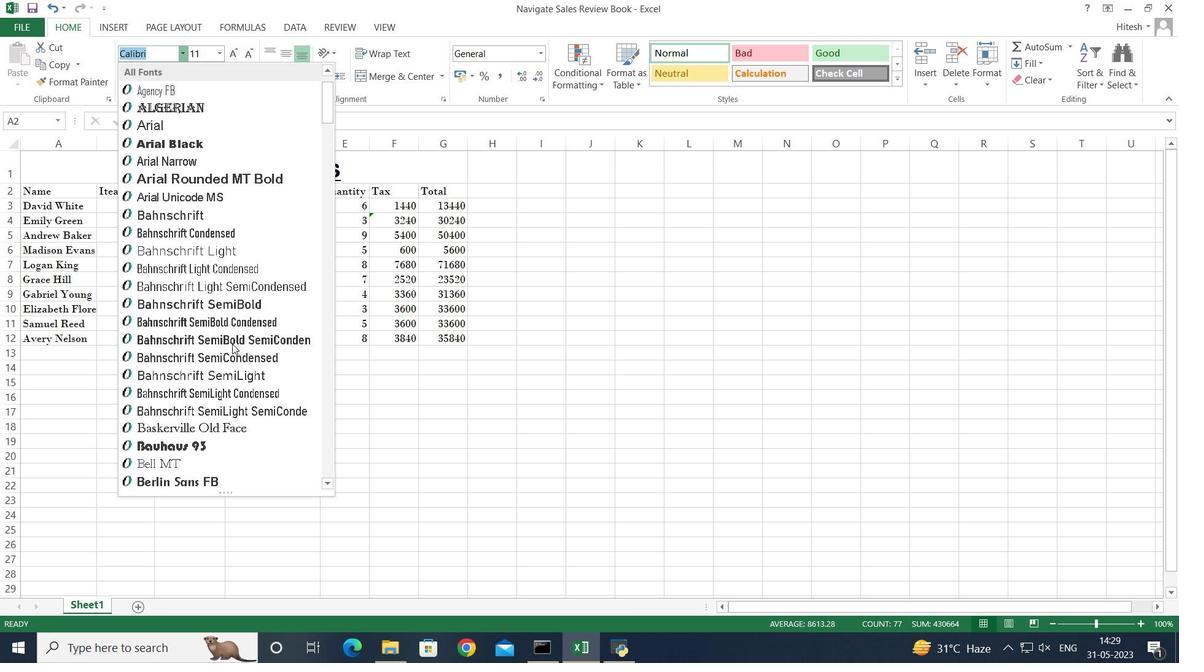 
Action: Mouse scrolled (232, 344) with delta (0, 0)
Screenshot: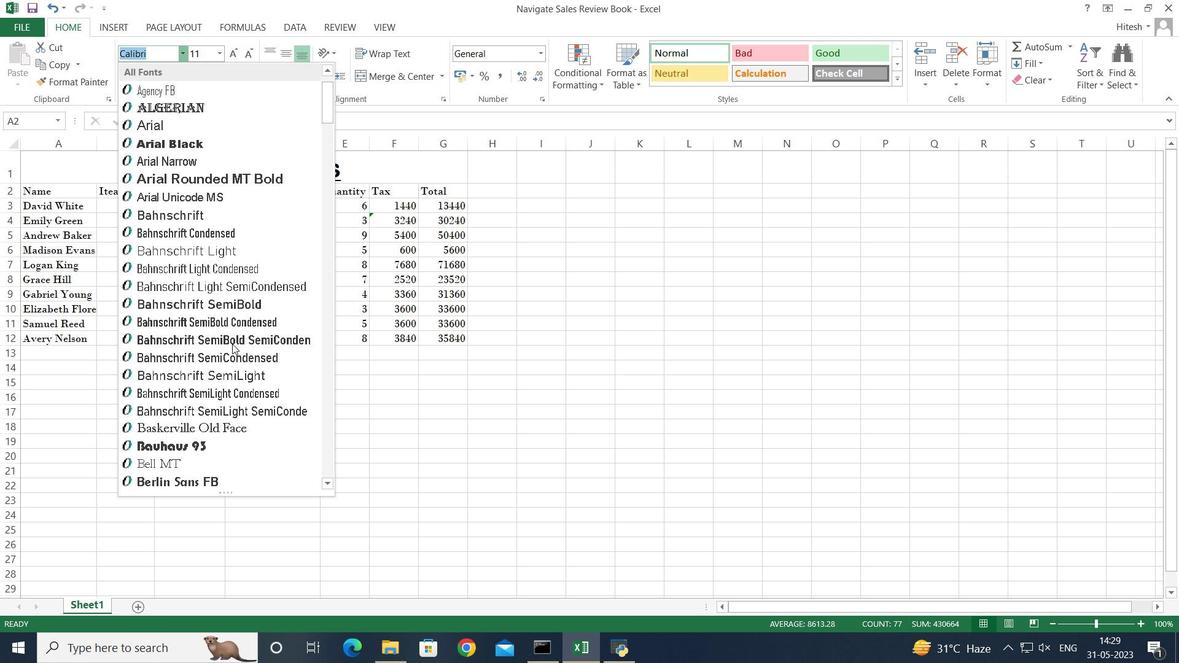 
Action: Mouse scrolled (232, 344) with delta (0, 0)
Screenshot: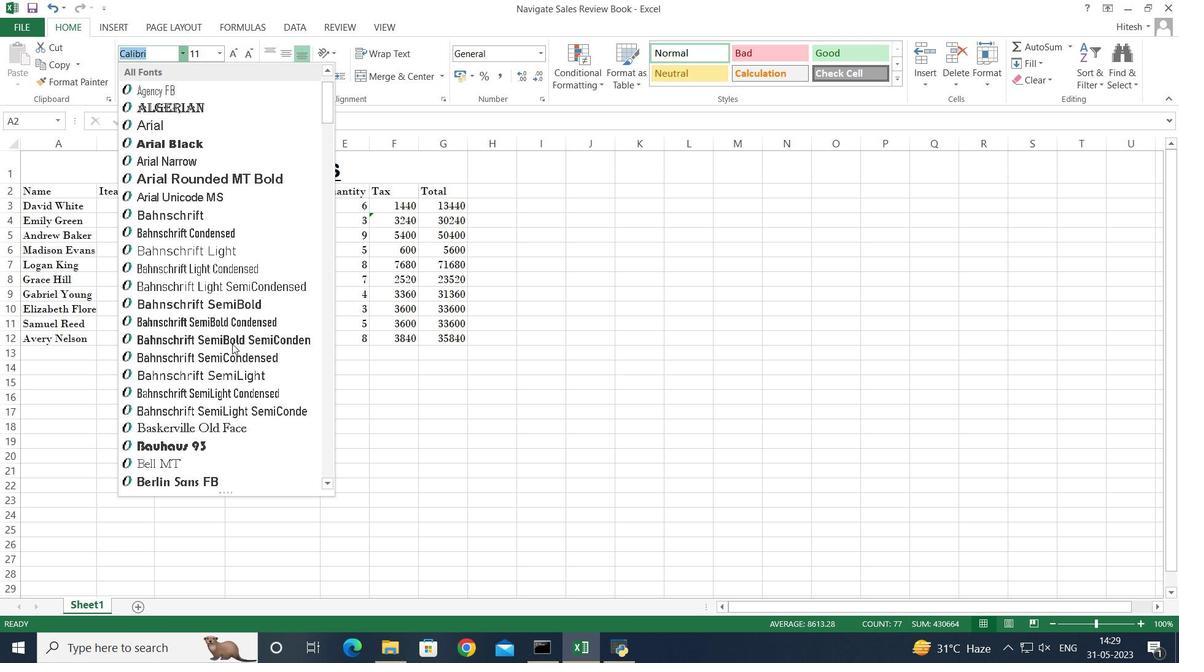 
Action: Mouse moved to (159, 86)
Screenshot: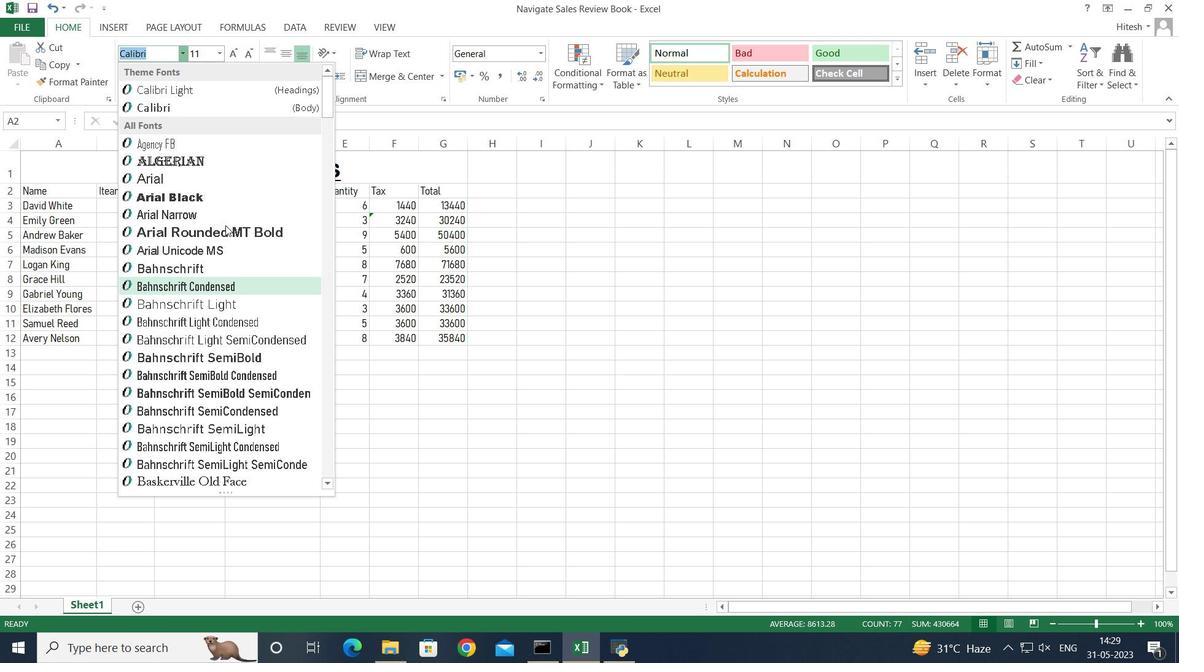 
Action: Key pressed be<Key.backspace>ro
Screenshot: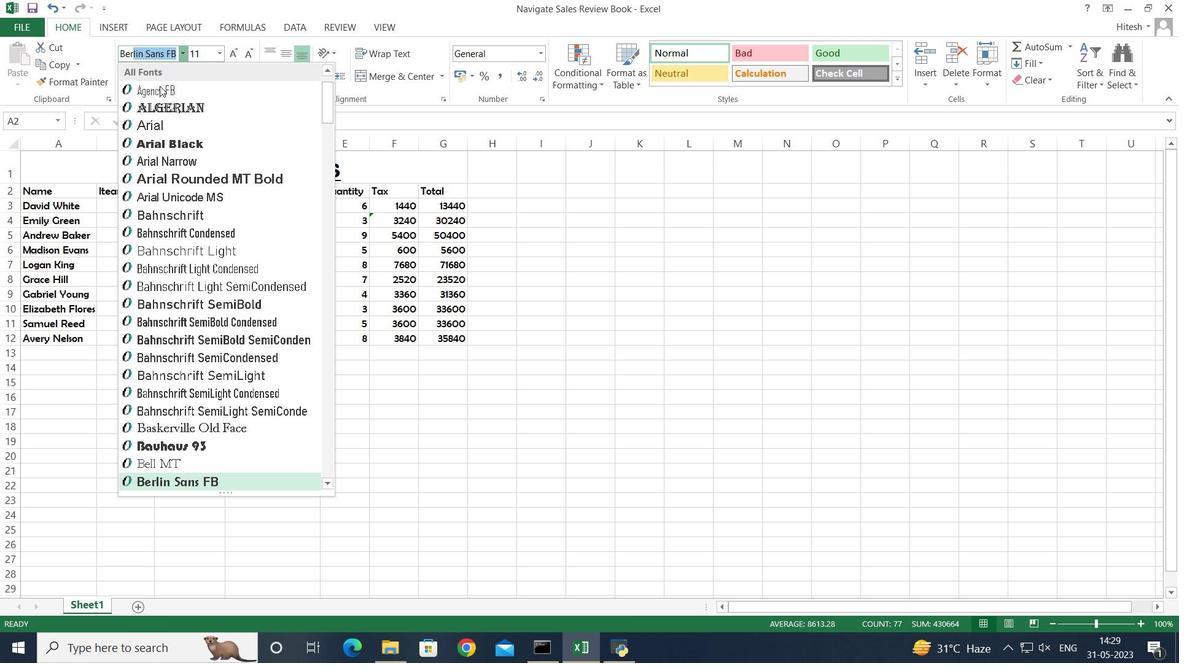 
Action: Mouse moved to (161, 87)
Screenshot: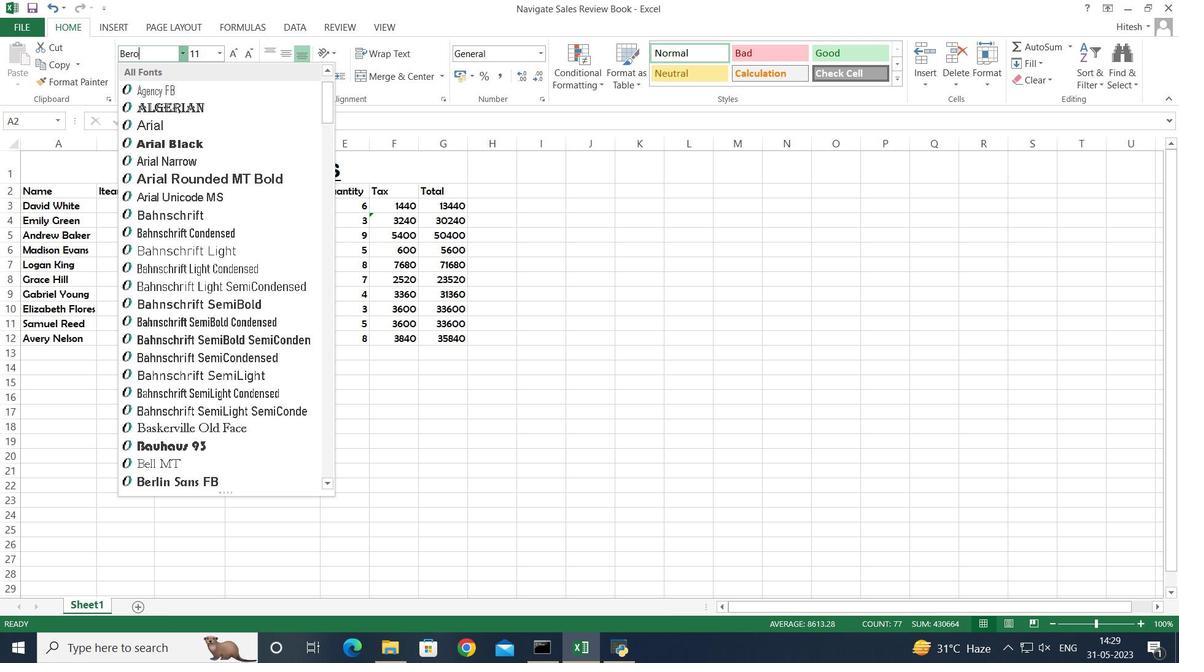 
Action: Key pressed wallin<Key.space>new<Key.enter>
Screenshot: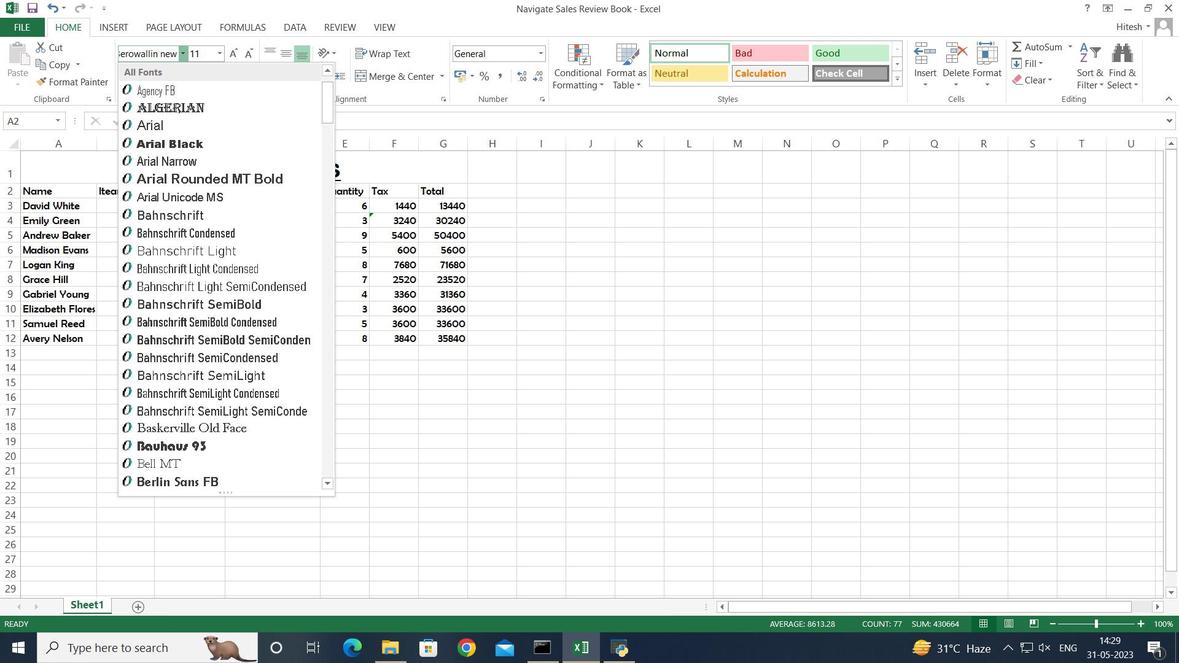 
Action: Mouse moved to (113, 356)
Screenshot: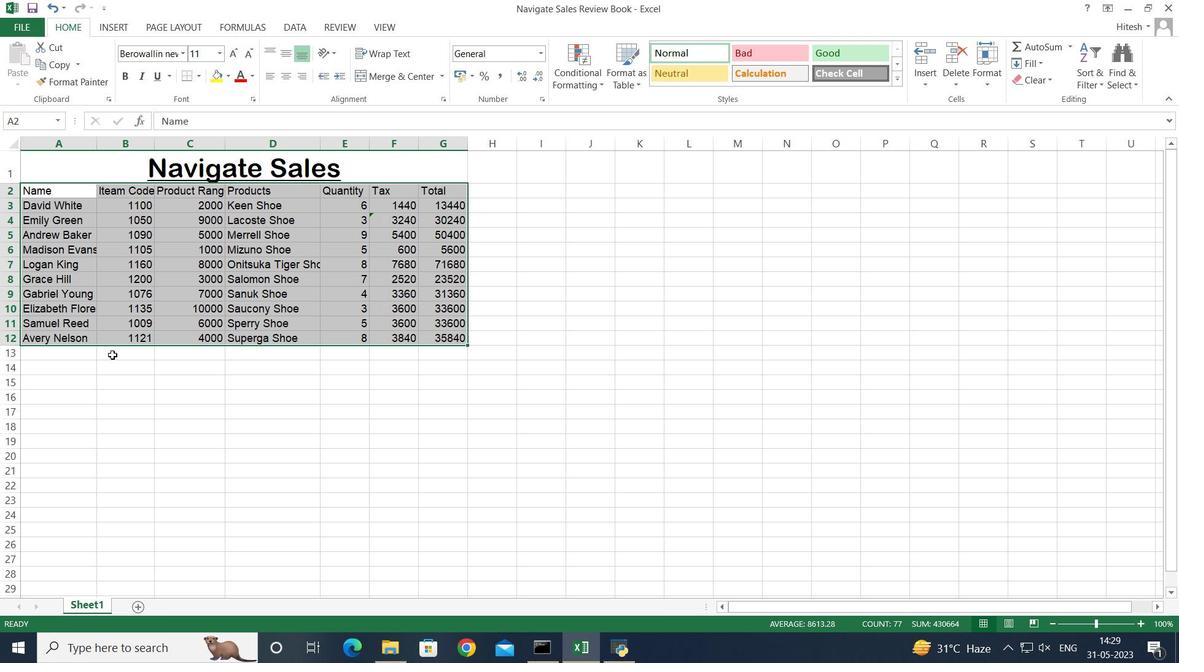
Action: Mouse pressed left at (113, 356)
Screenshot: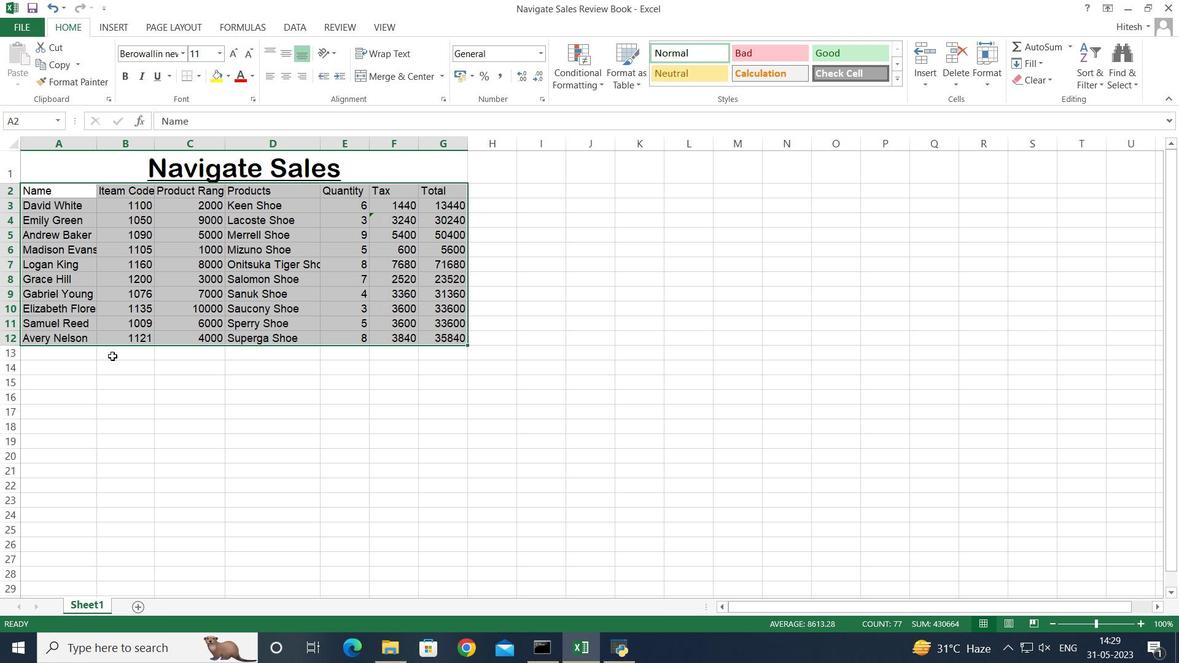
Action: Mouse moved to (63, 189)
Screenshot: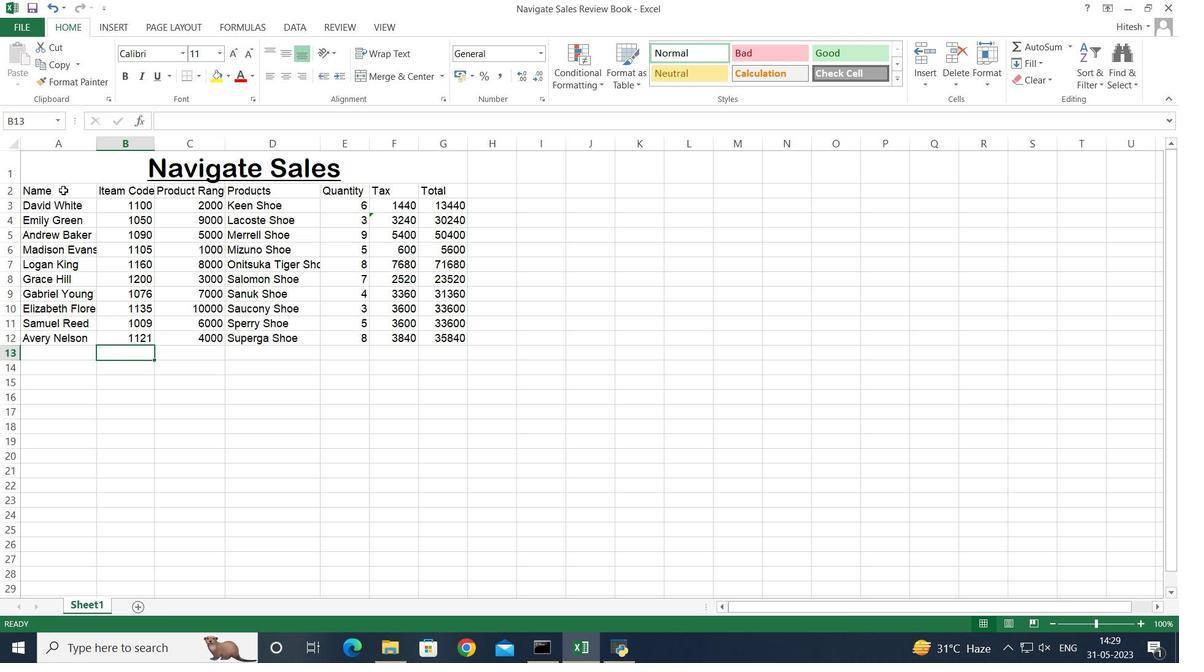 
Action: Mouse pressed left at (63, 189)
Screenshot: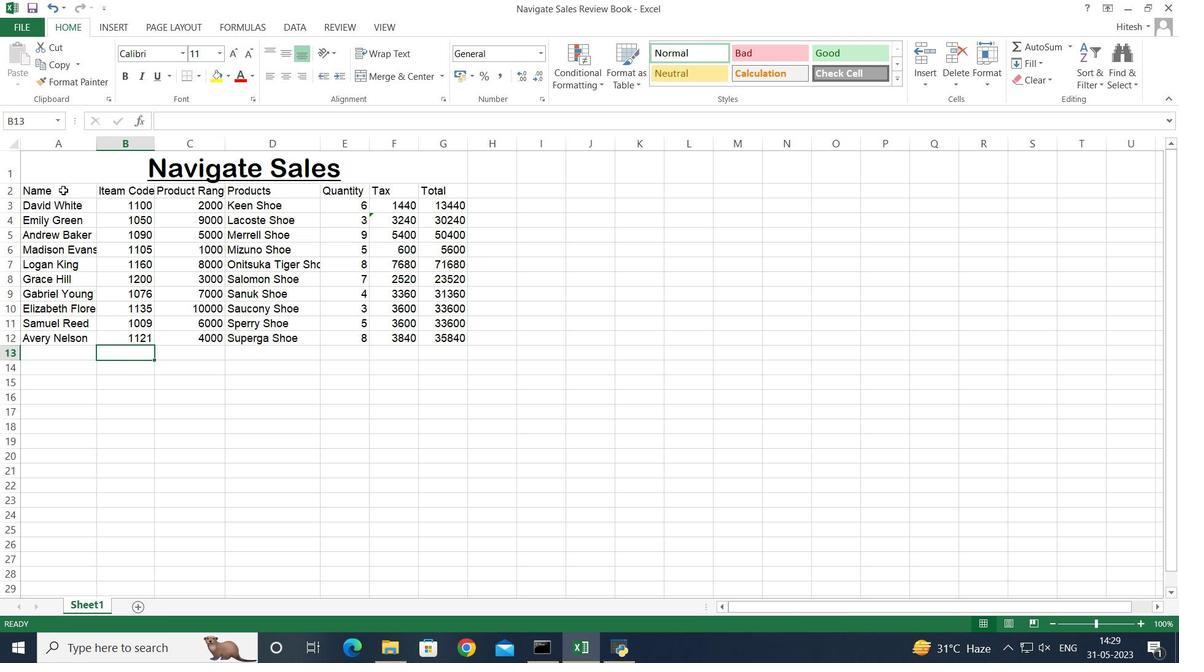 
Action: Key pressed <Key.shift><Key.right><Key.right><Key.right><Key.right><Key.right><Key.right><Key.down><Key.down><Key.down><Key.down><Key.down><Key.down><Key.down><Key.down><Key.down><Key.down>
Screenshot: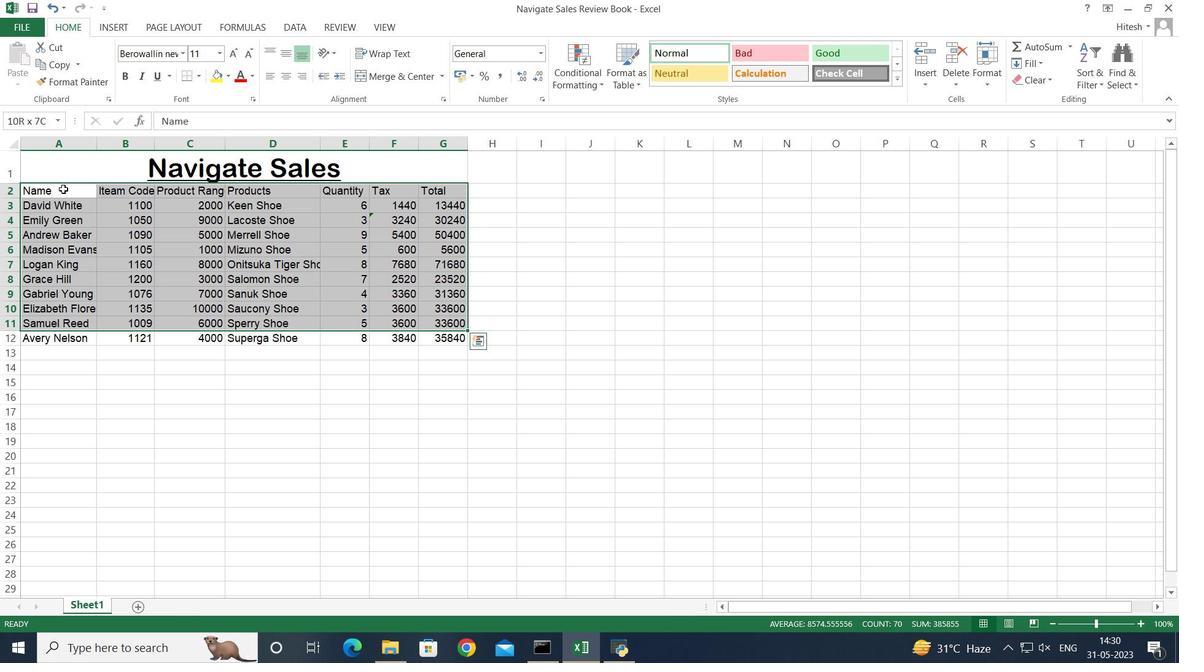
Action: Mouse moved to (218, 53)
Screenshot: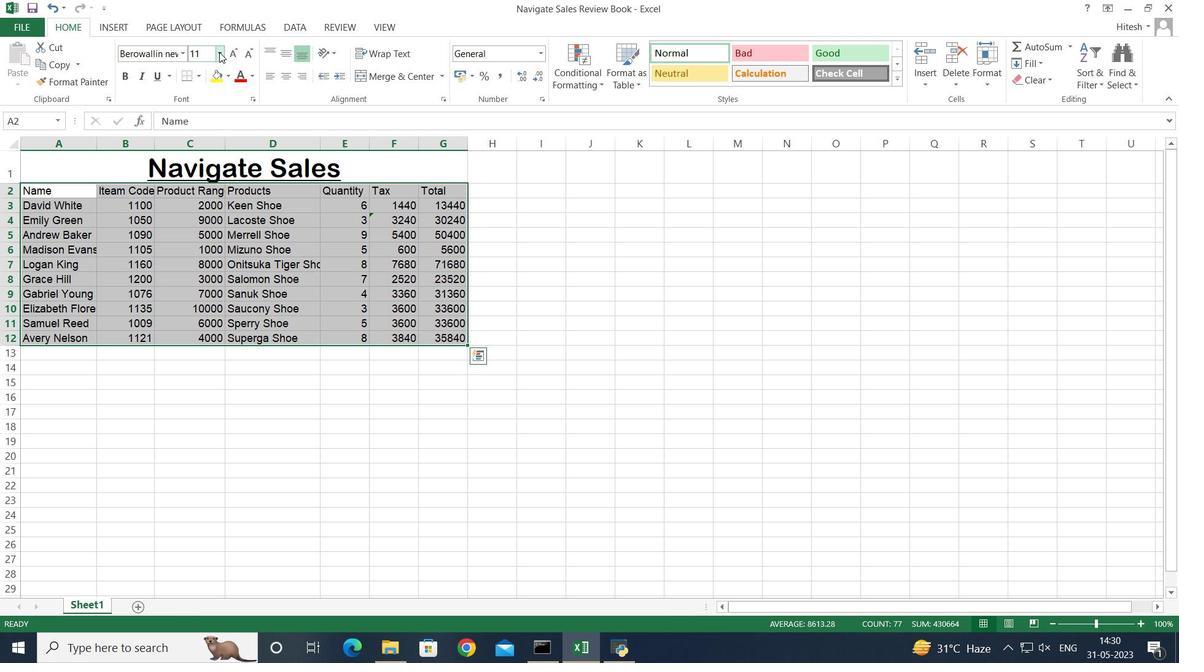 
Action: Mouse pressed left at (218, 53)
Screenshot: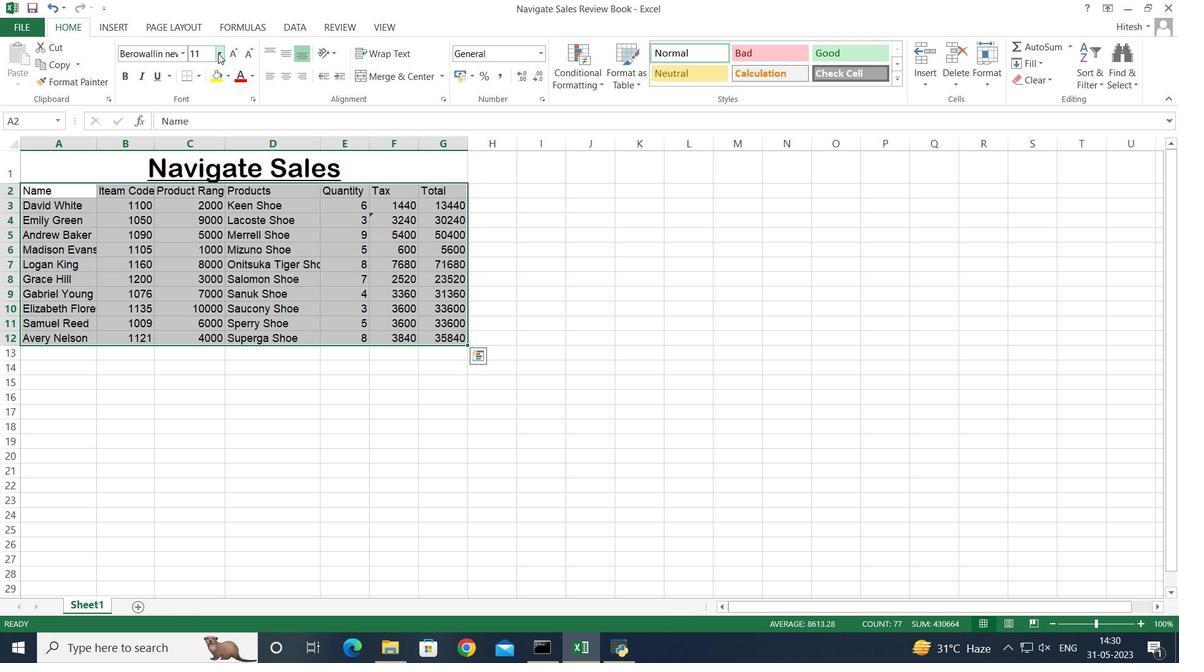 
Action: Mouse moved to (197, 172)
Screenshot: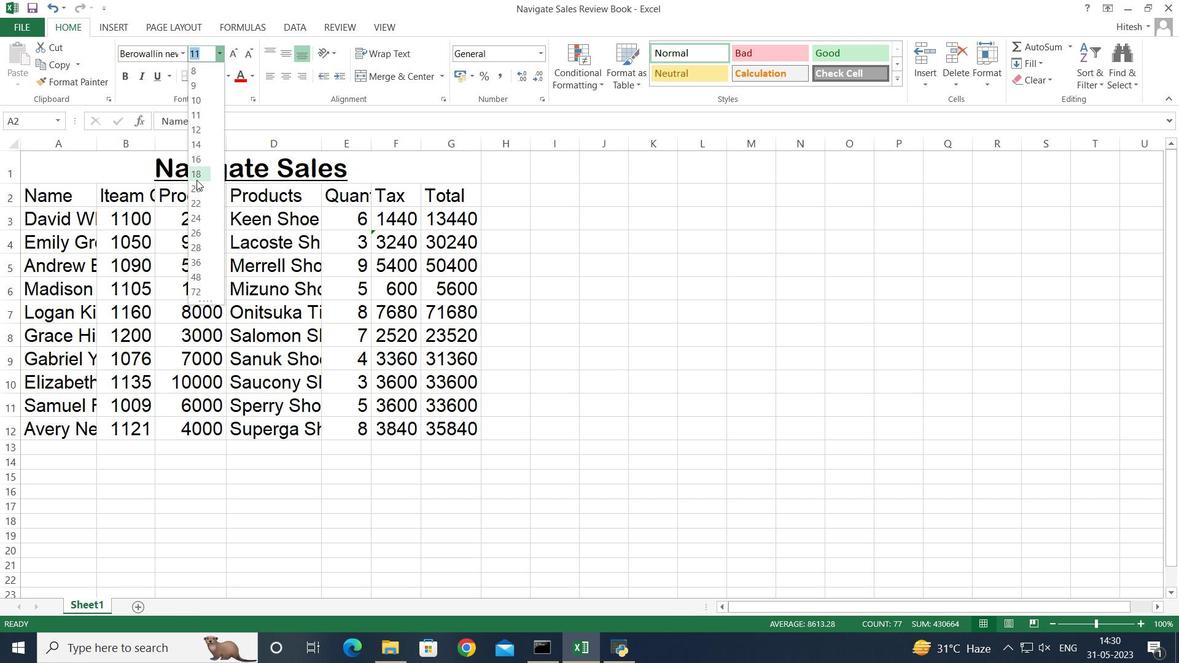 
Action: Mouse pressed left at (197, 172)
Screenshot: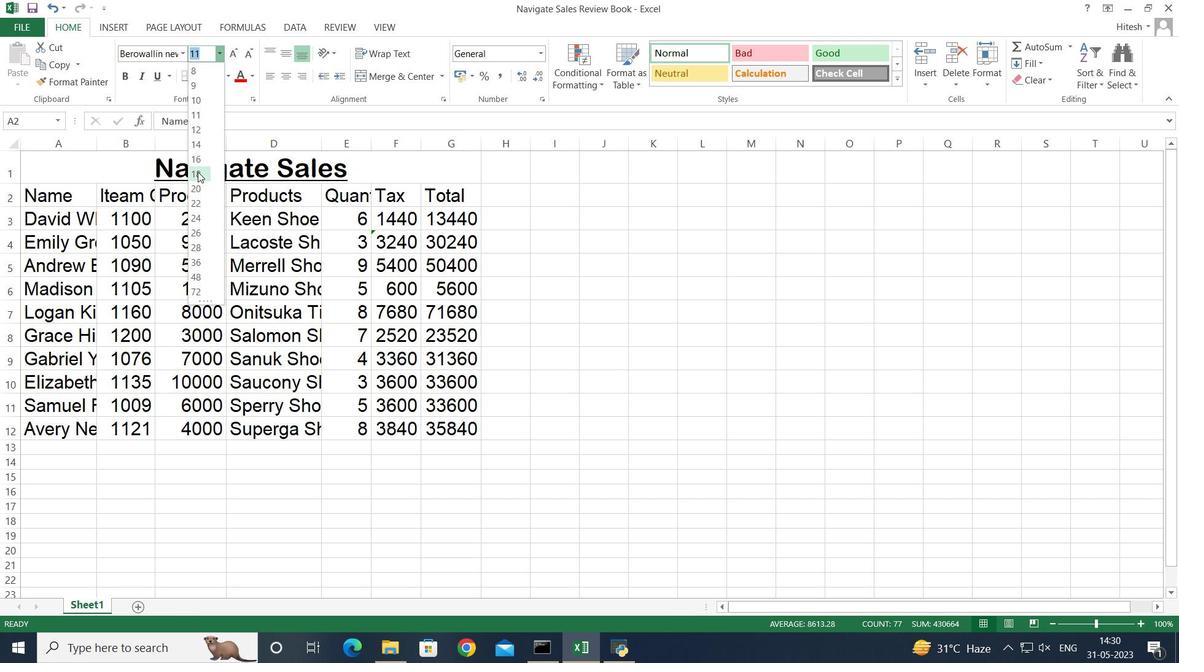 
Action: Mouse moved to (111, 490)
Screenshot: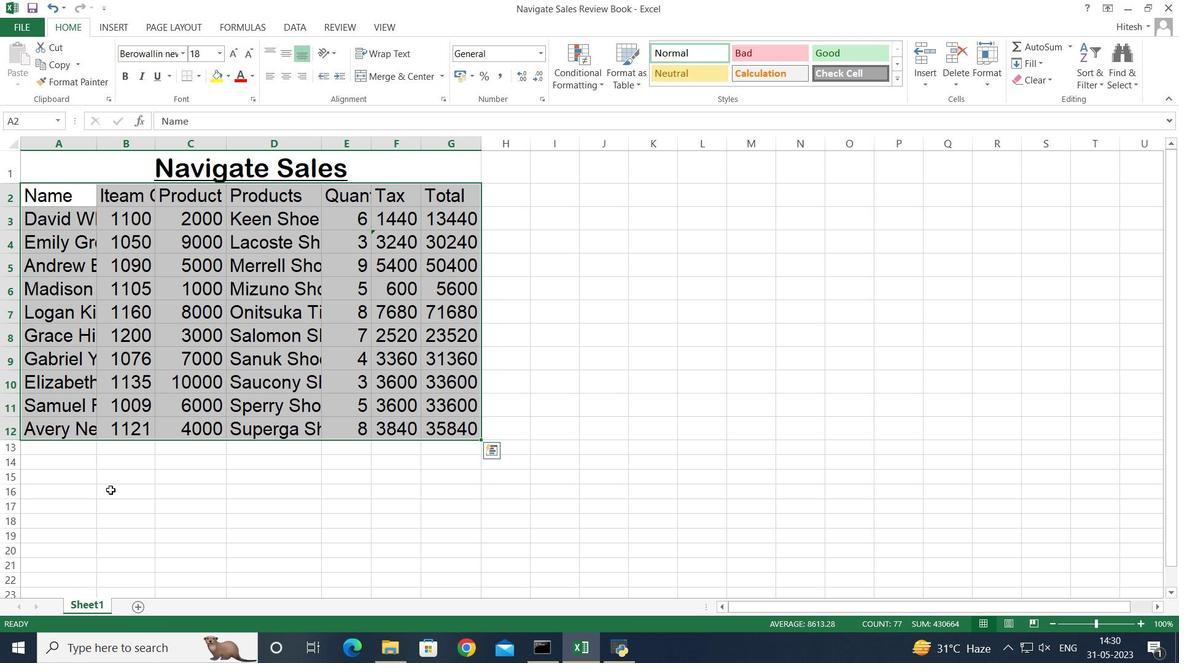 
Action: Mouse pressed left at (111, 490)
Screenshot: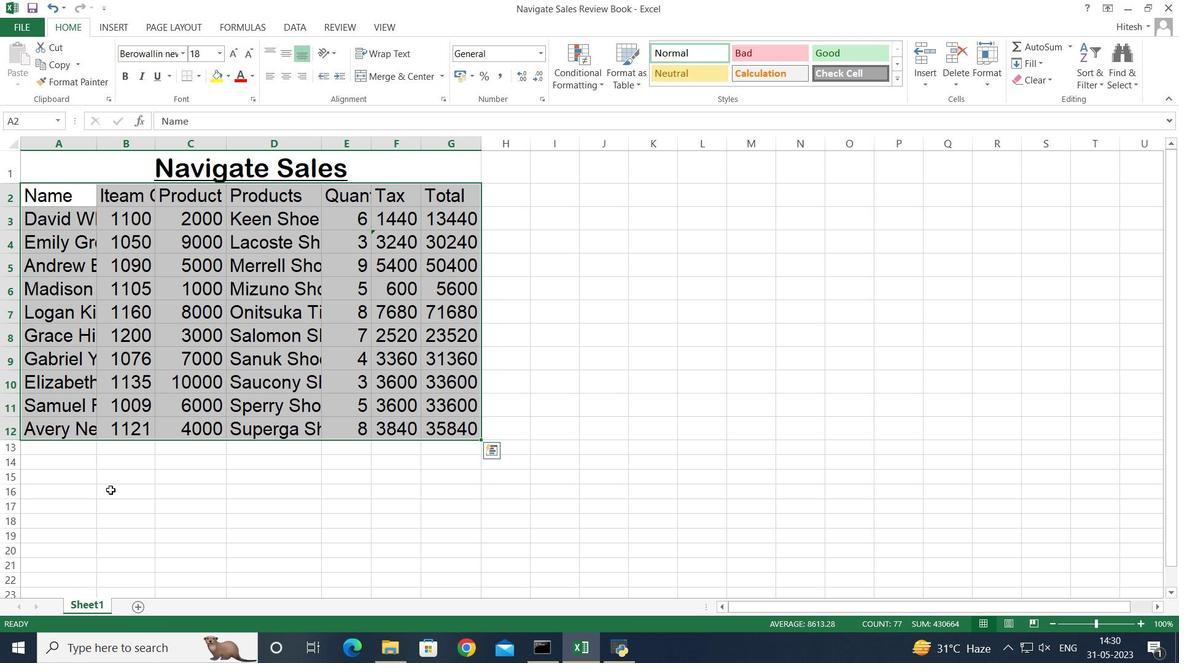 
Action: Mouse moved to (62, 172)
Screenshot: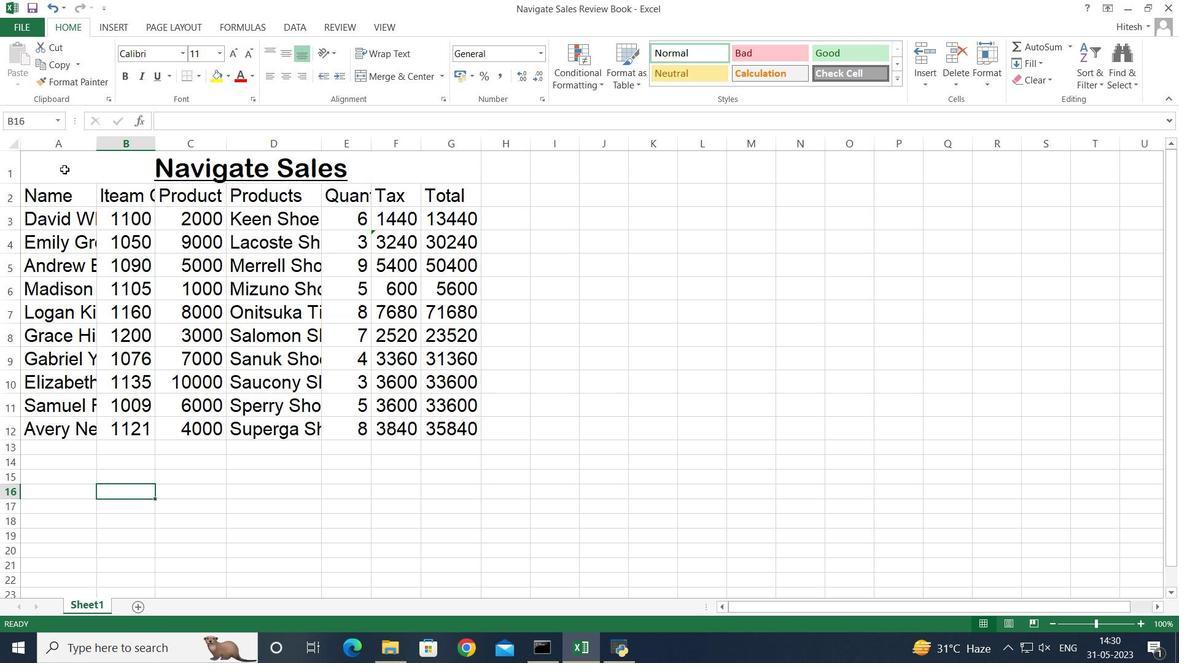 
Action: Mouse pressed left at (62, 172)
Screenshot: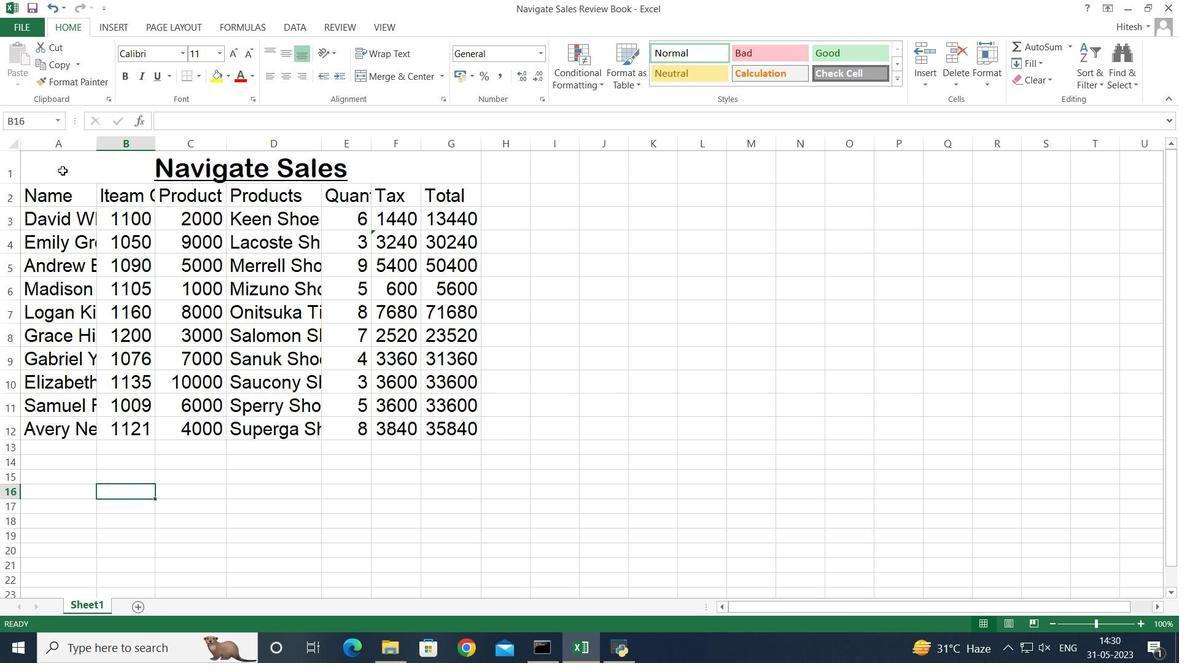 
Action: Key pressed <Key.shift><Key.down><Key.down><Key.down><Key.down><Key.down><Key.down><Key.down><Key.down><Key.down><Key.down><Key.down>
Screenshot: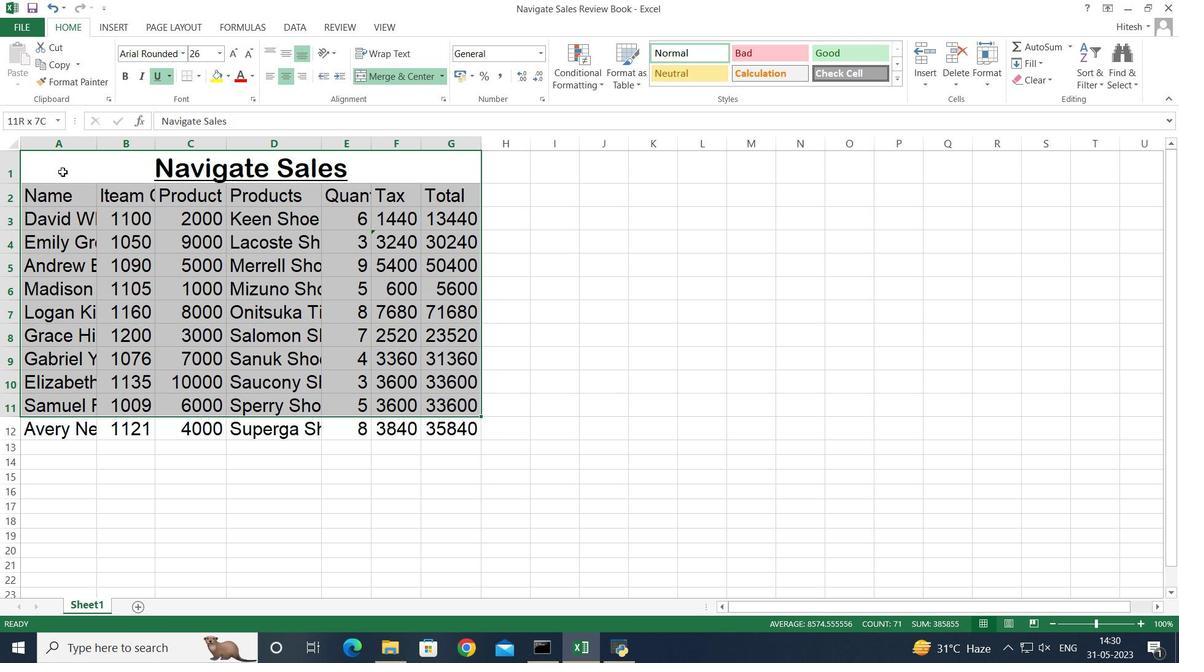 
Action: Mouse moved to (285, 54)
Screenshot: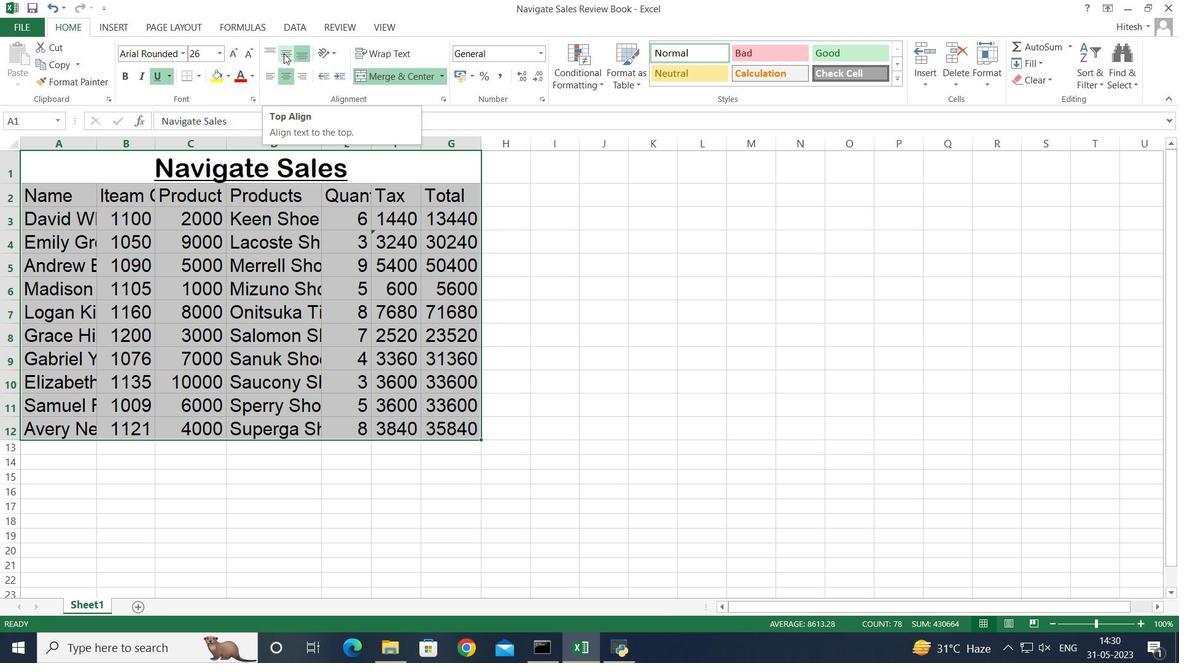 
Action: Mouse pressed left at (285, 54)
Screenshot: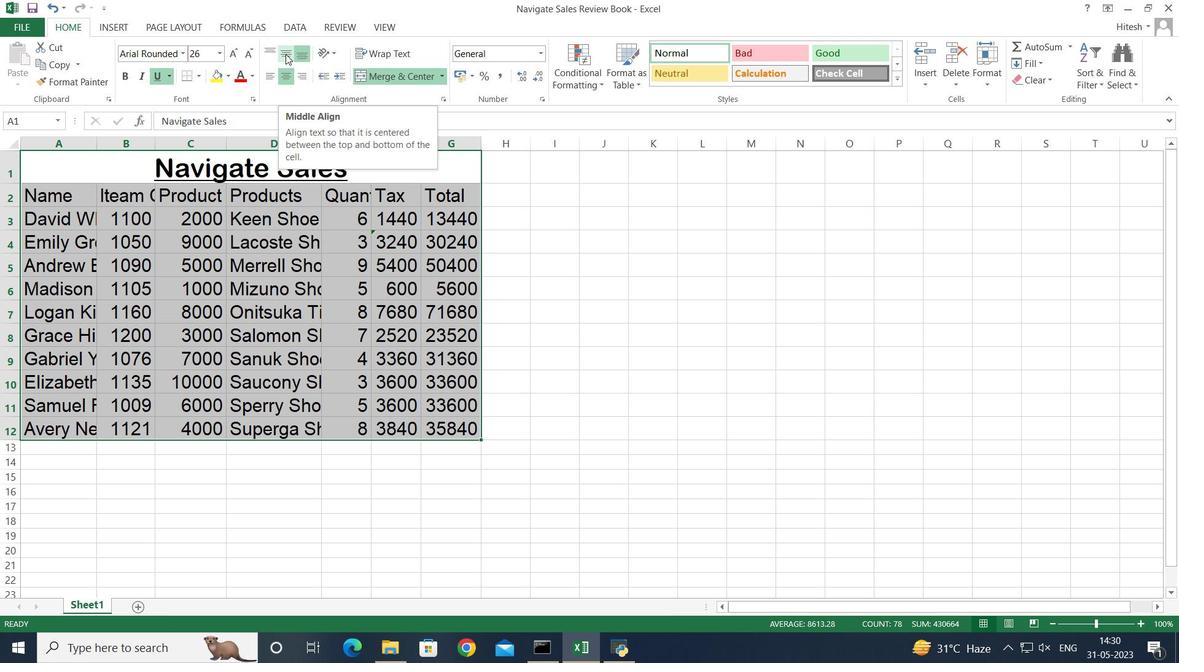 
Action: Mouse moved to (344, 497)
Screenshot: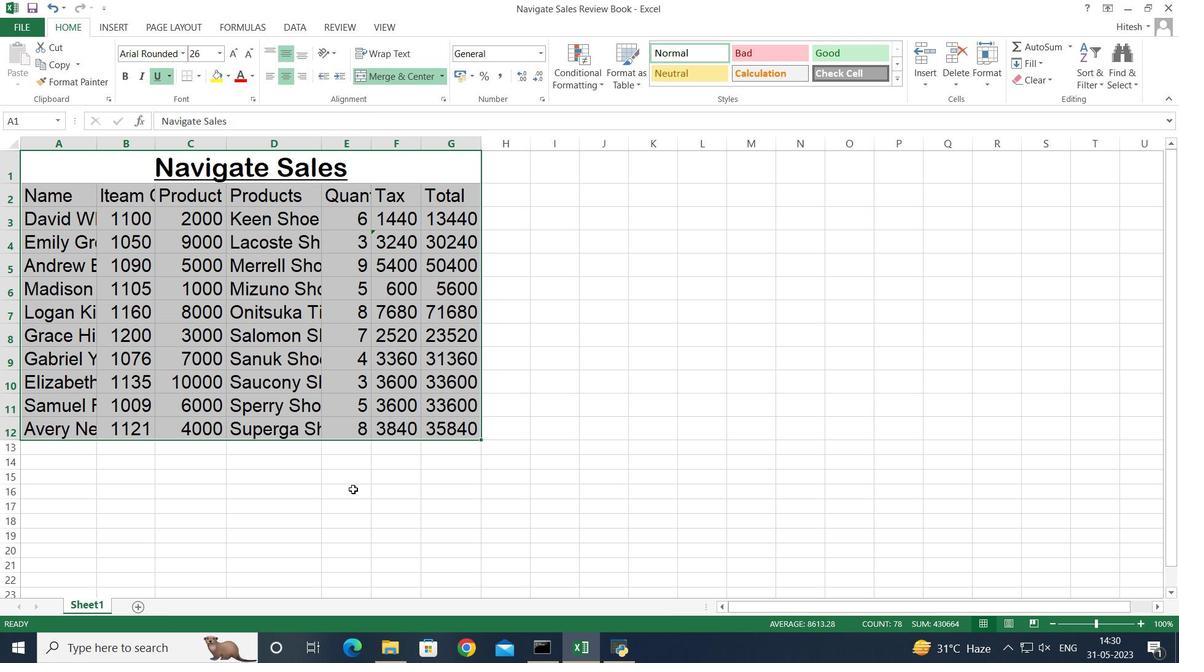 
Action: Mouse pressed left at (344, 497)
Screenshot: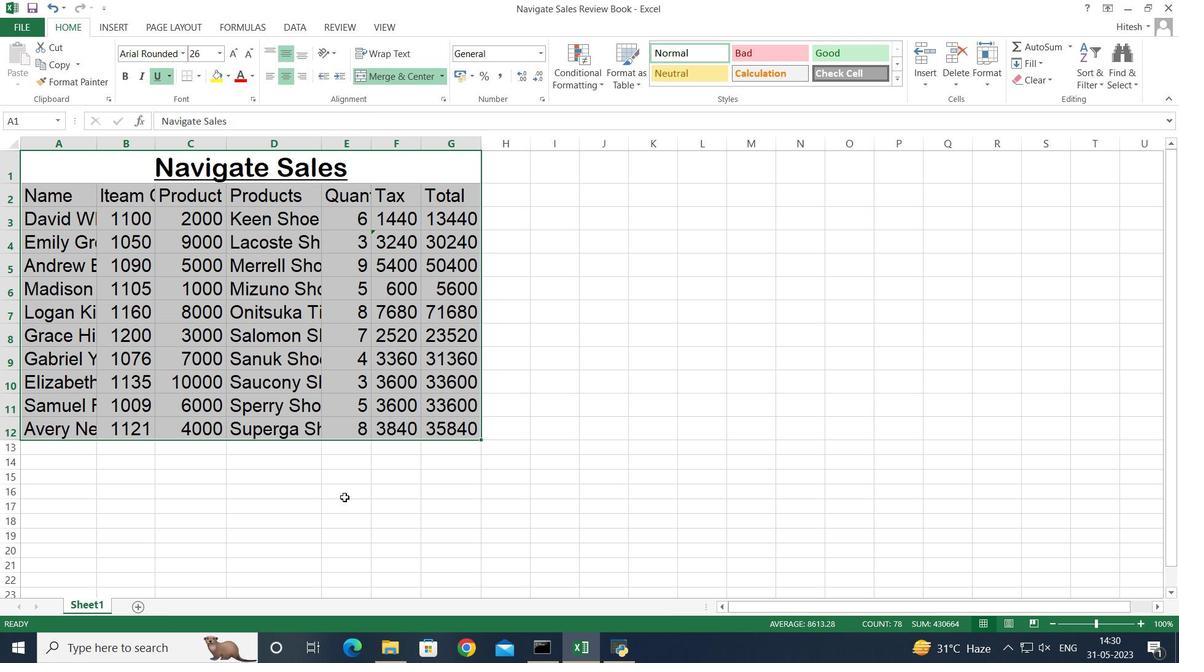 
Action: Mouse moved to (176, 514)
Screenshot: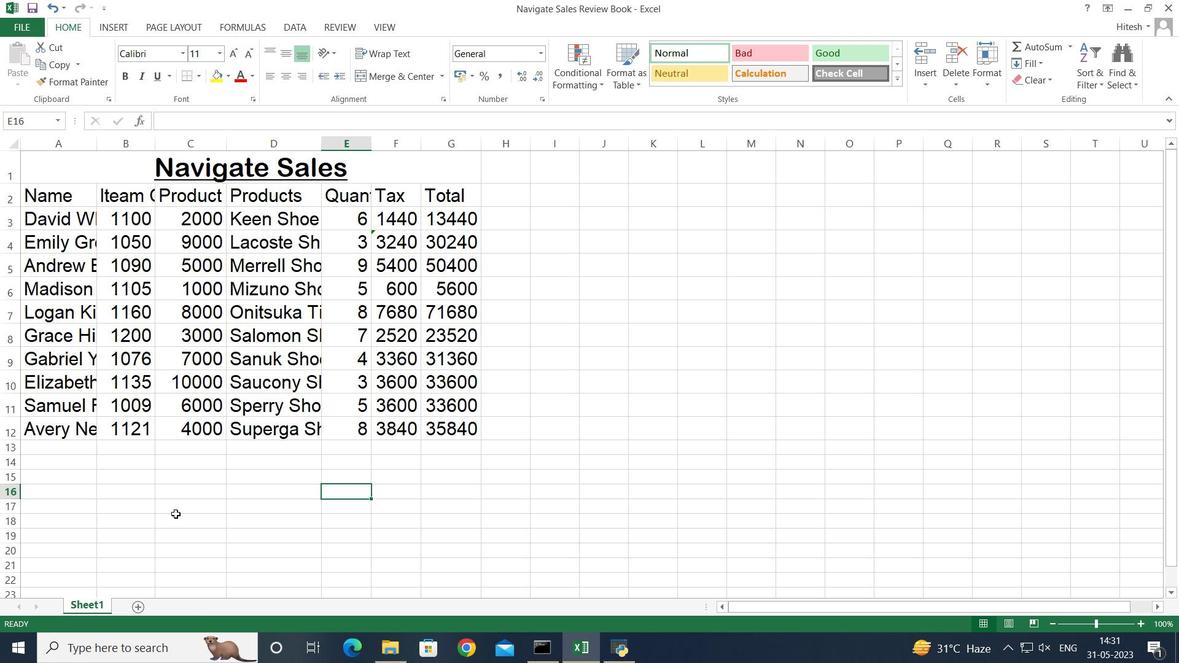 
Action: Mouse pressed left at (176, 514)
Screenshot: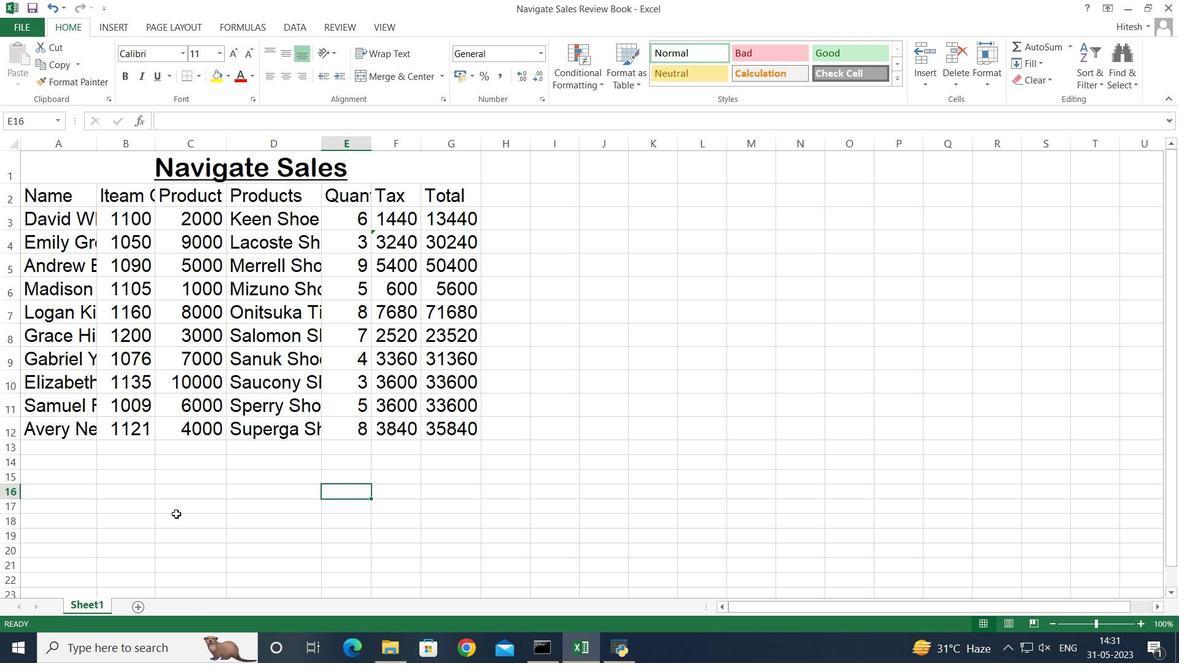 
Action: Mouse moved to (449, 522)
Screenshot: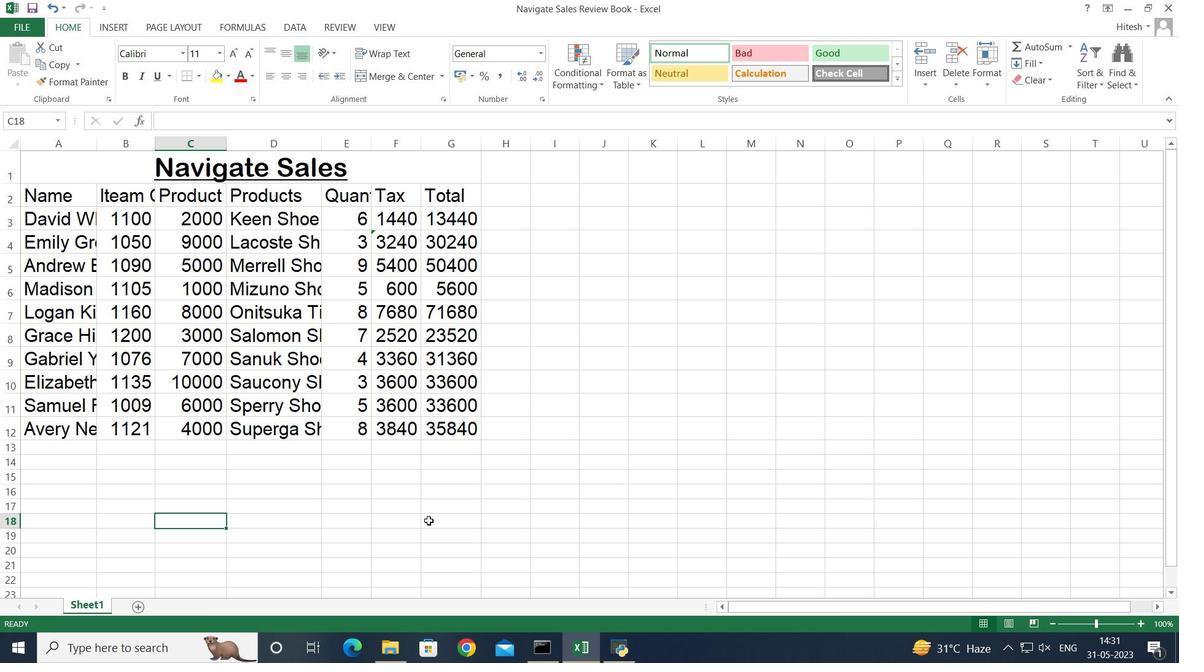 
